 Task: Look for space in Étampes, France from 12th  August, 2023 to 15th August, 2023 for 3 adults in price range Rs.12000 to Rs.16000. Place can be entire place with 2 bedrooms having 3 beds and 1 bathroom. Property type can be house, flat, guest house. Booking option can be shelf check-in. Required host language is English.
Action: Mouse moved to (436, 115)
Screenshot: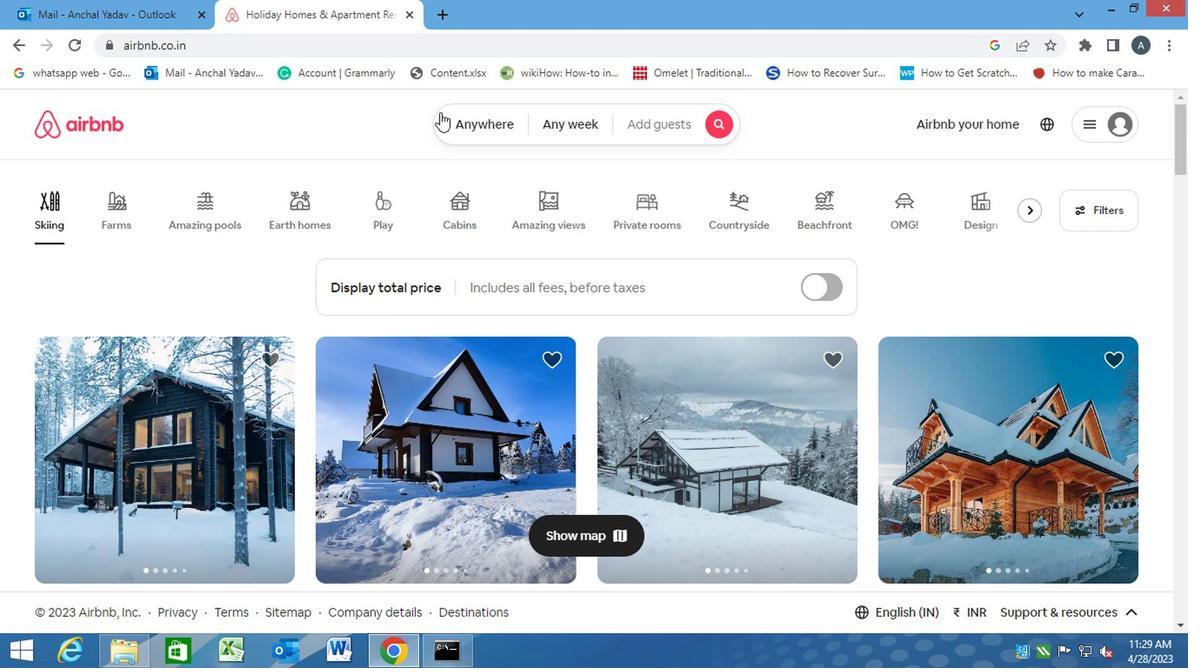 
Action: Mouse pressed left at (436, 115)
Screenshot: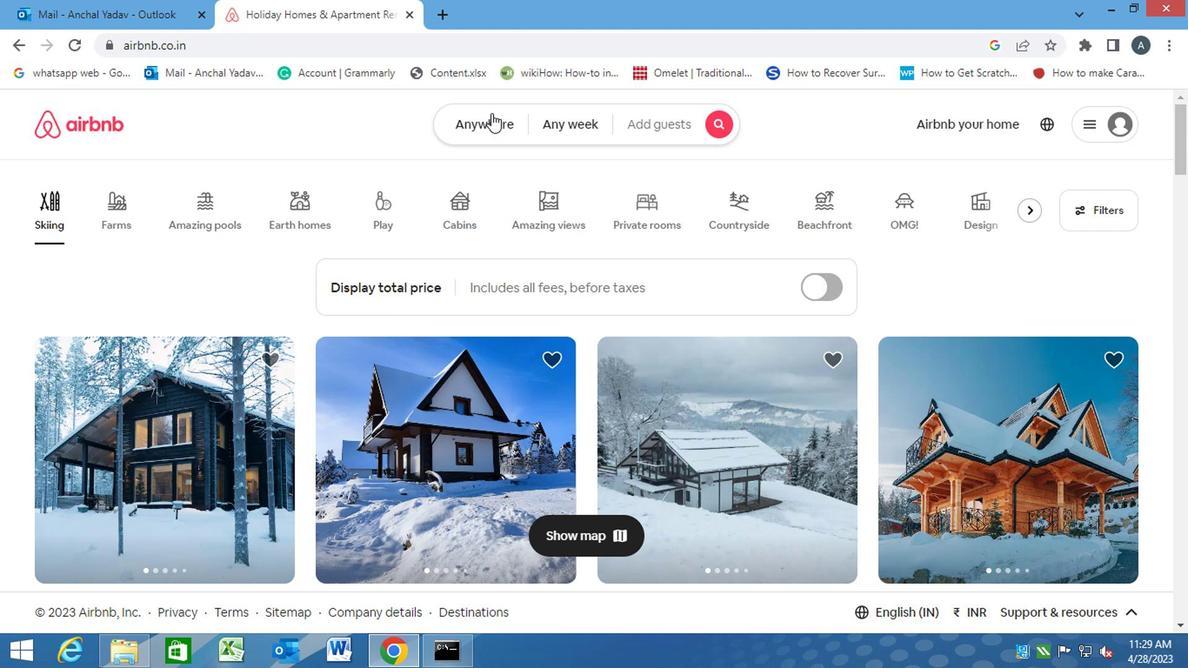 
Action: Mouse moved to (287, 187)
Screenshot: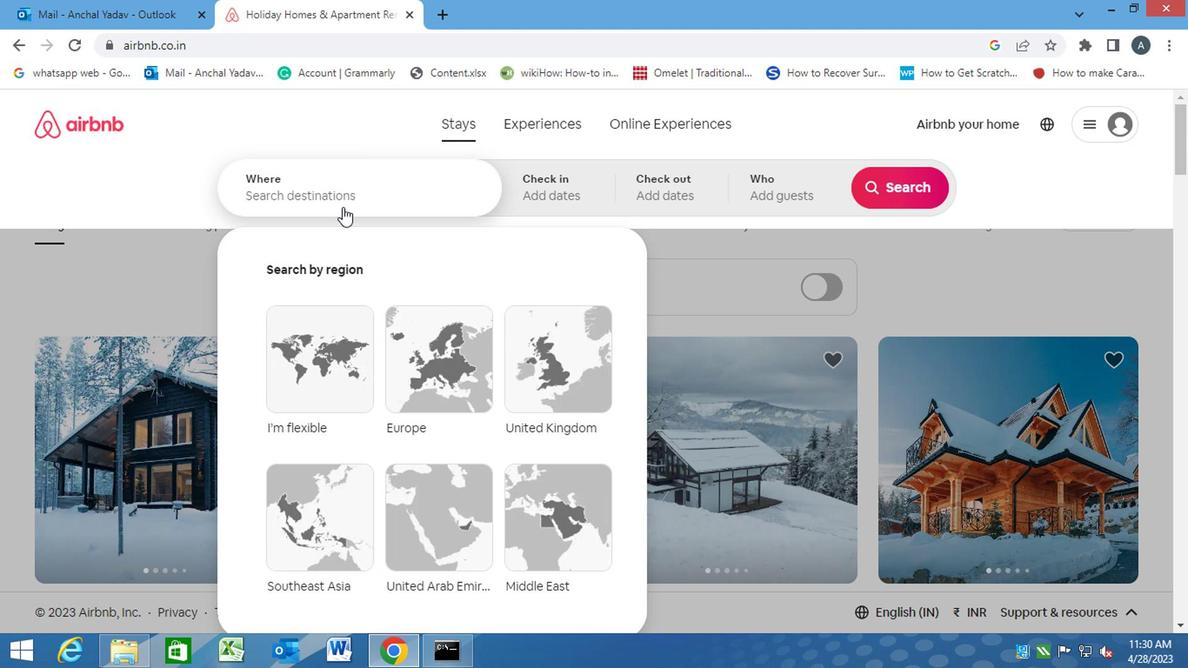
Action: Mouse pressed left at (287, 187)
Screenshot: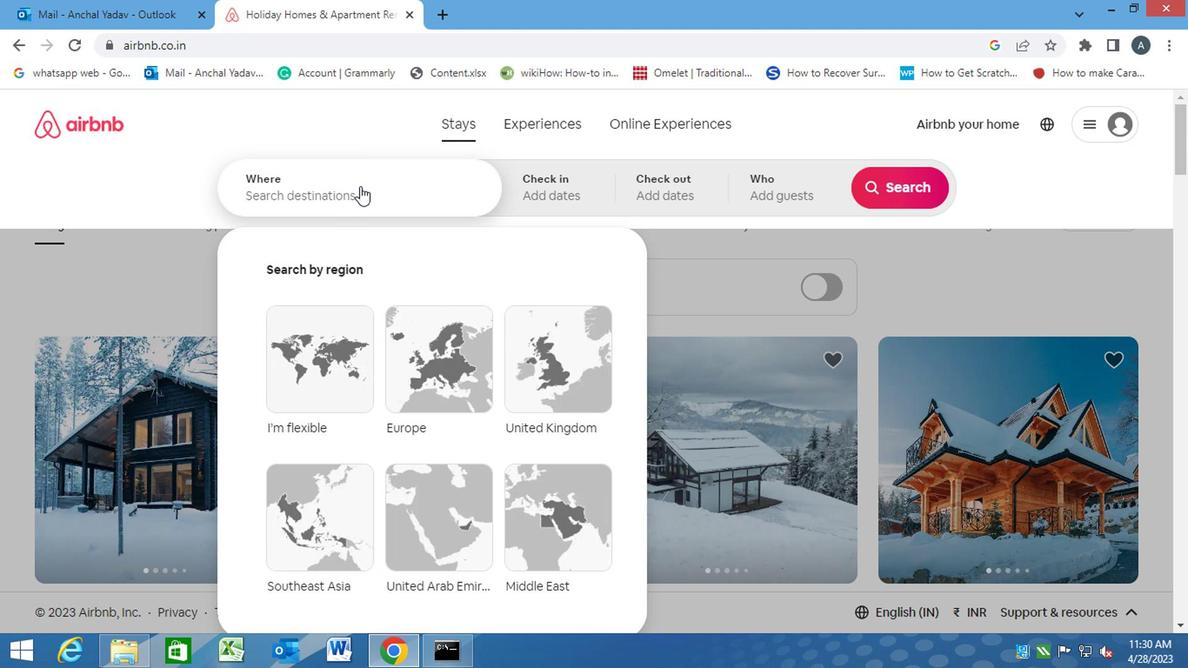 
Action: Key pressed e<Key.caps_lock>tampes,<Key.space><Key.caps_lock>f<Key.caps_lock>rance<Key.enter>
Screenshot: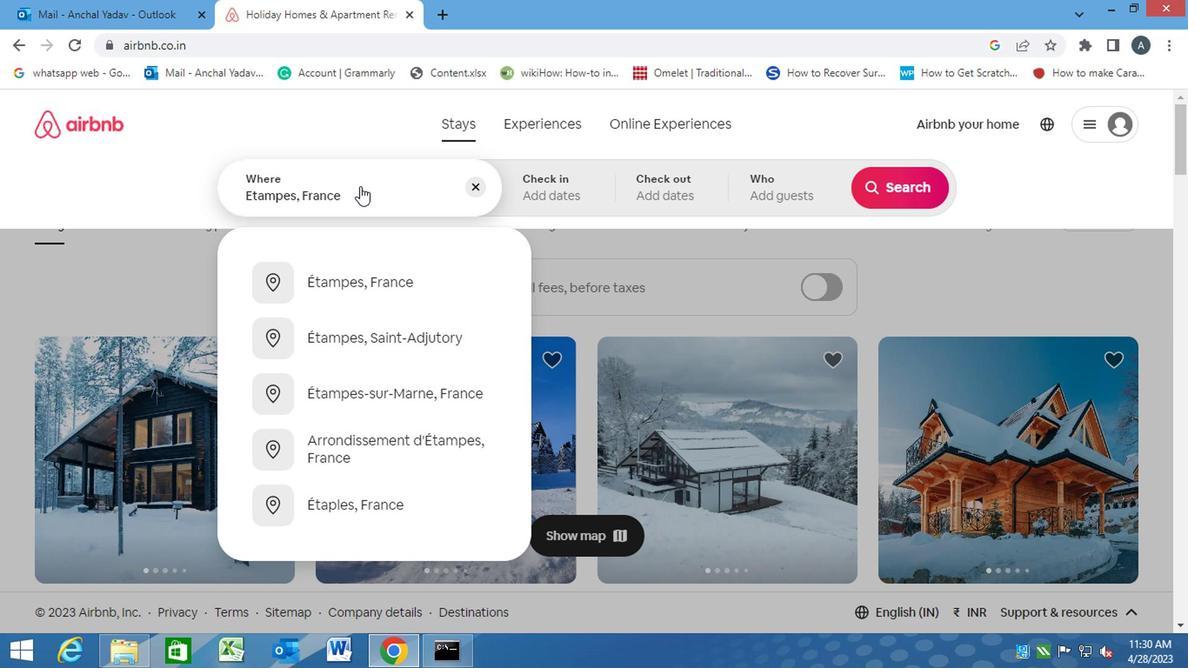 
Action: Mouse moved to (885, 326)
Screenshot: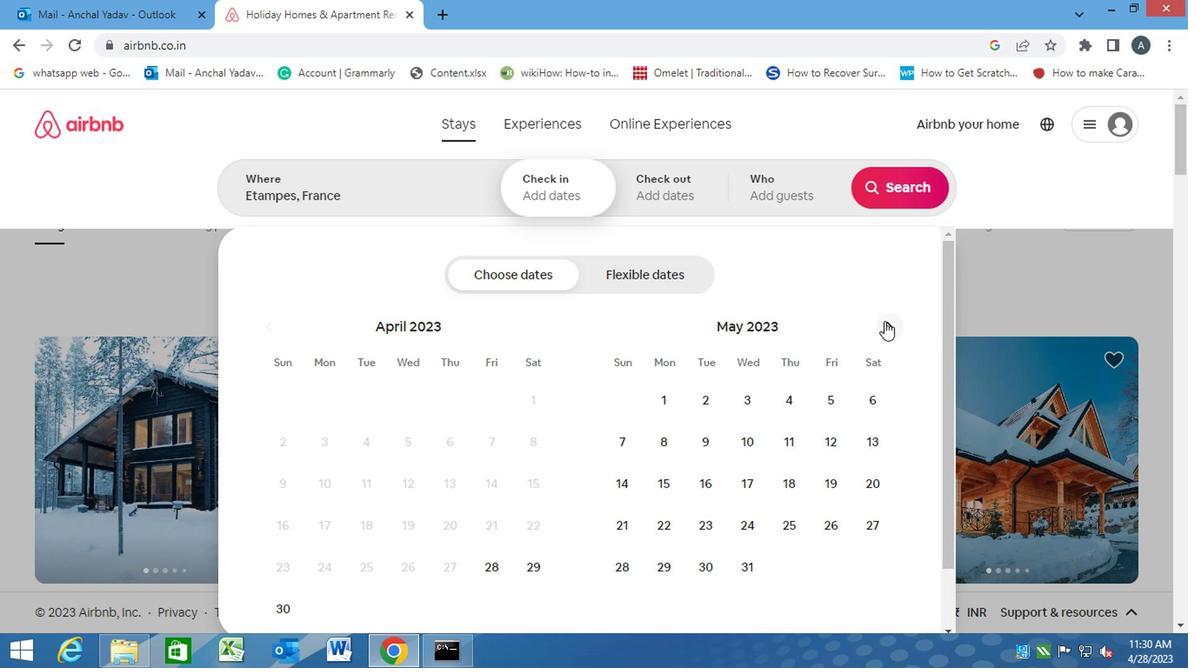 
Action: Mouse pressed left at (885, 326)
Screenshot: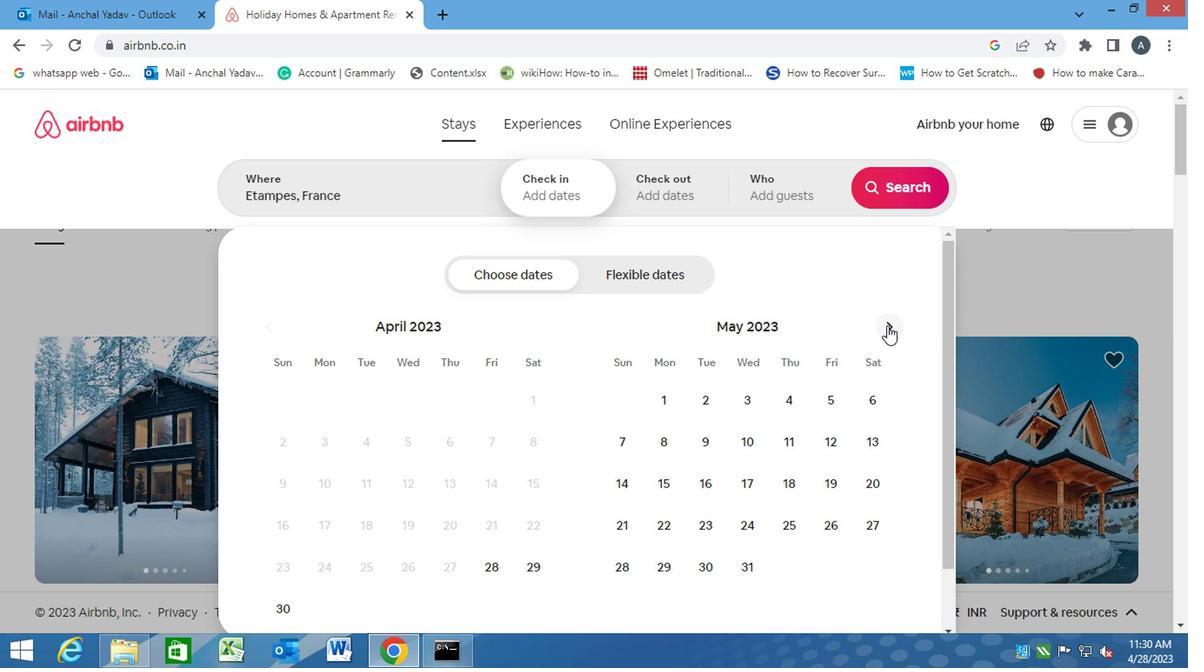 
Action: Mouse moved to (887, 326)
Screenshot: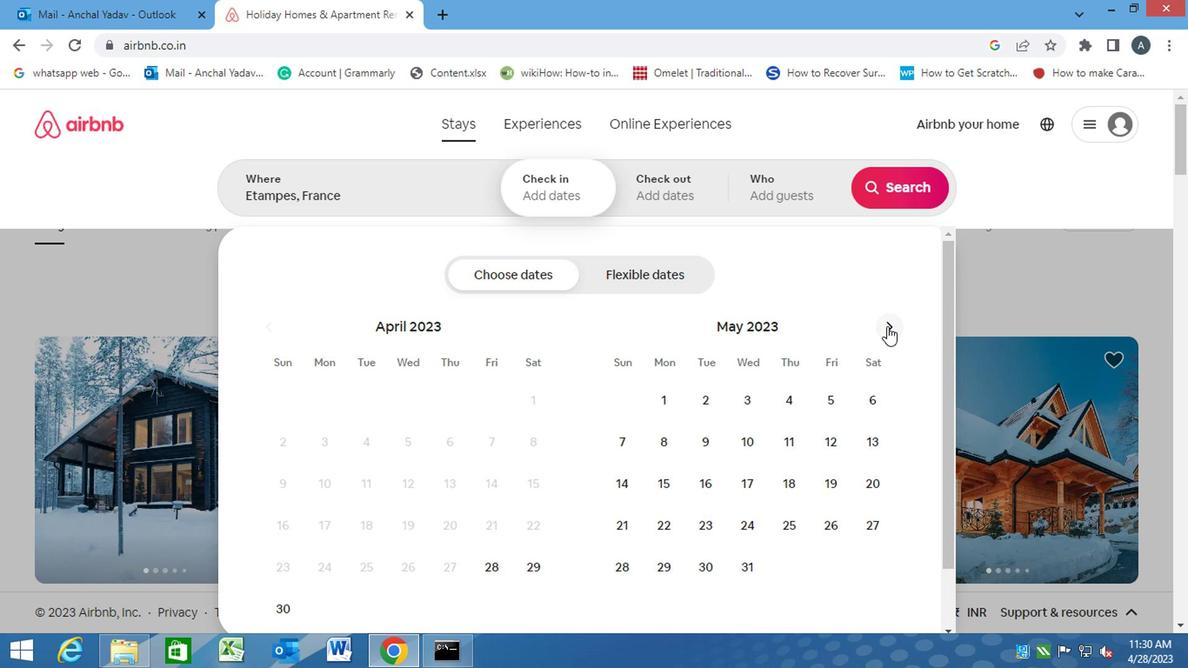 
Action: Mouse pressed left at (887, 326)
Screenshot: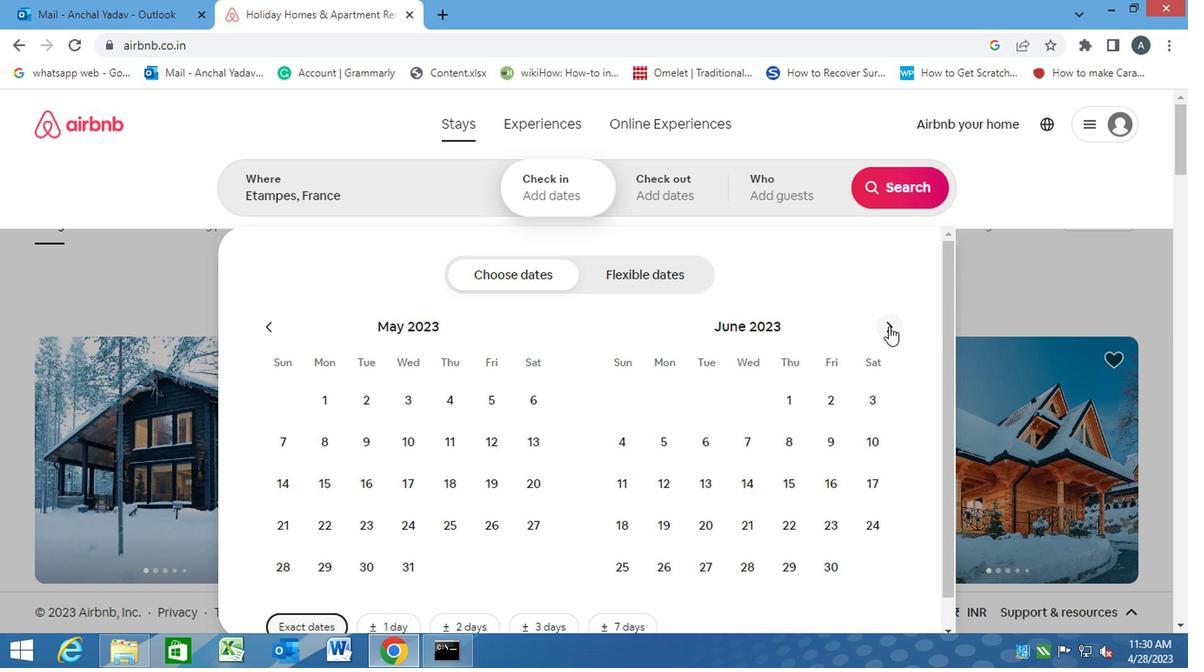 
Action: Mouse pressed left at (887, 326)
Screenshot: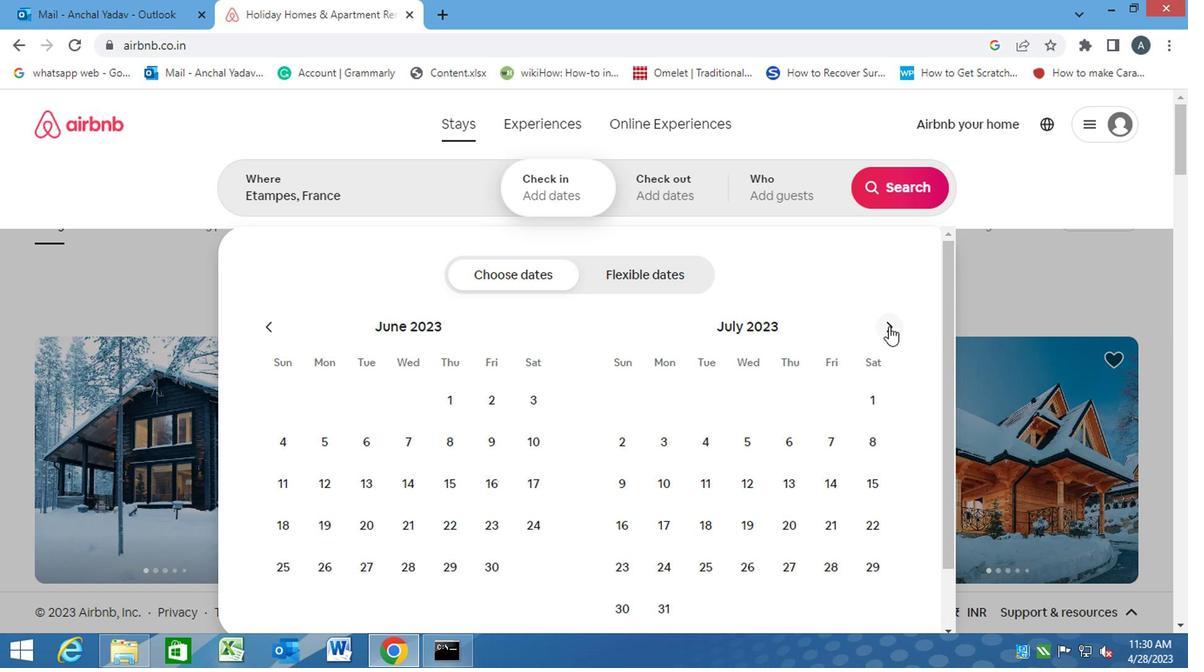 
Action: Mouse moved to (883, 441)
Screenshot: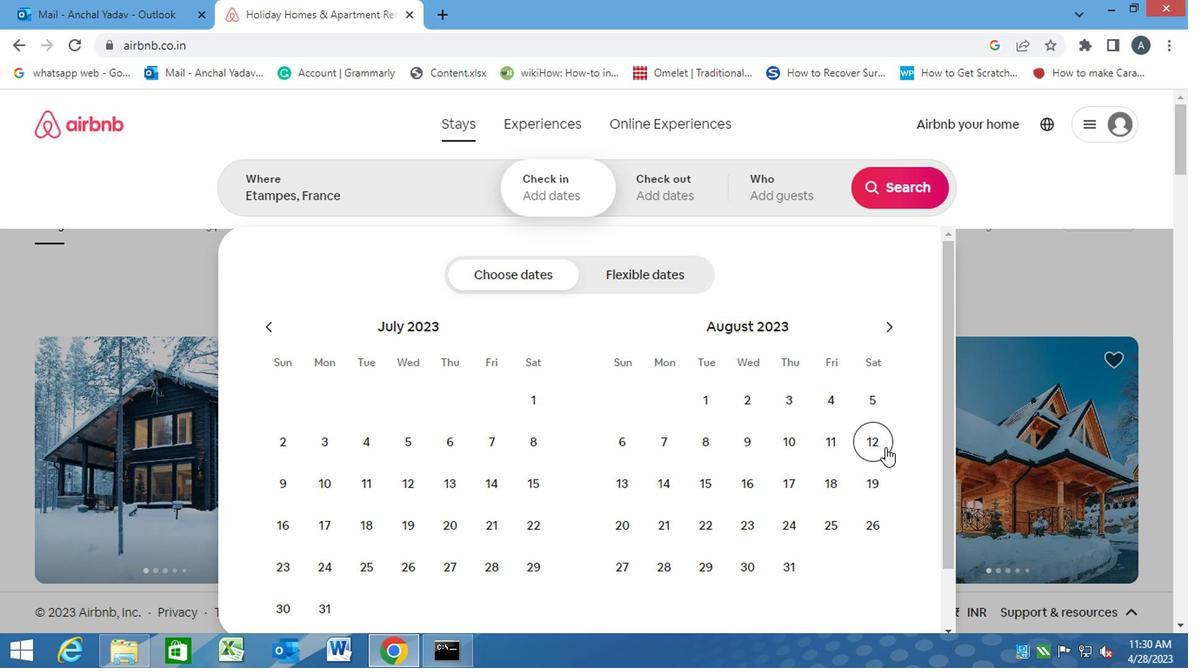 
Action: Mouse pressed left at (883, 441)
Screenshot: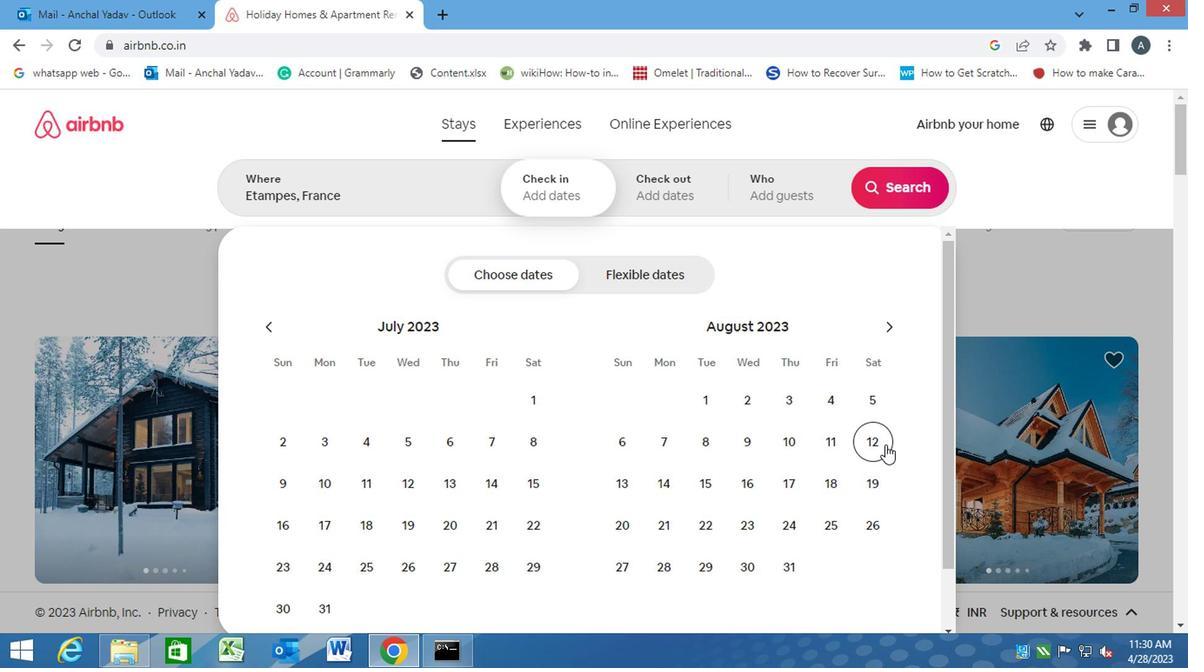 
Action: Mouse moved to (669, 440)
Screenshot: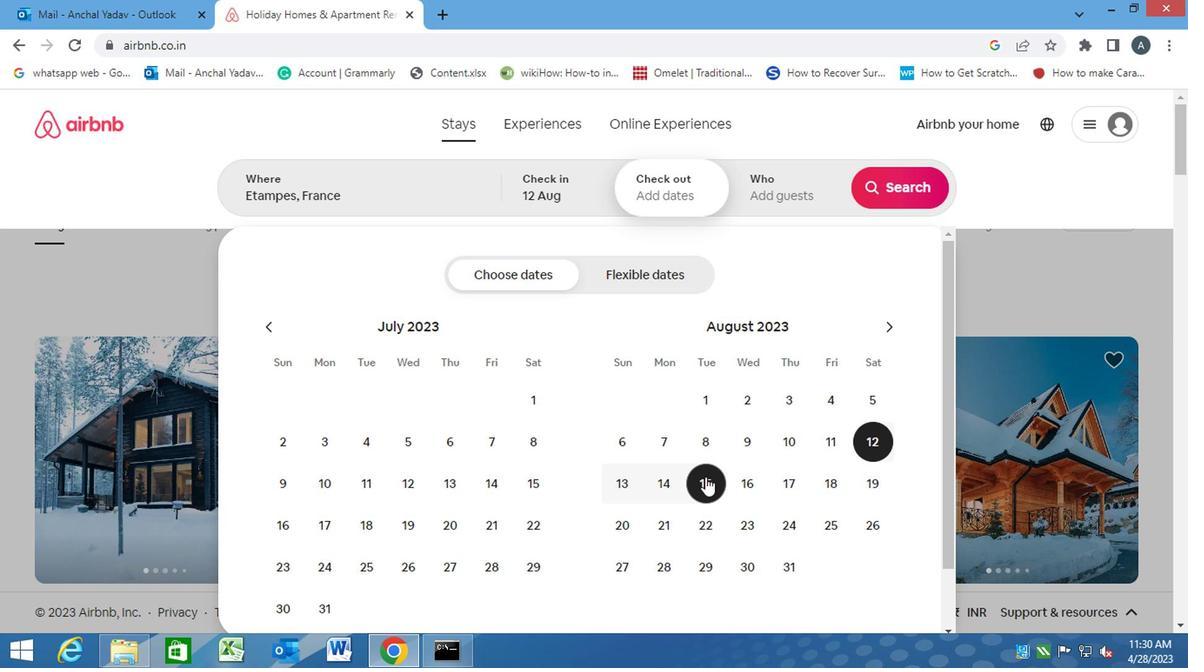 
Action: Mouse pressed left at (675, 476)
Screenshot: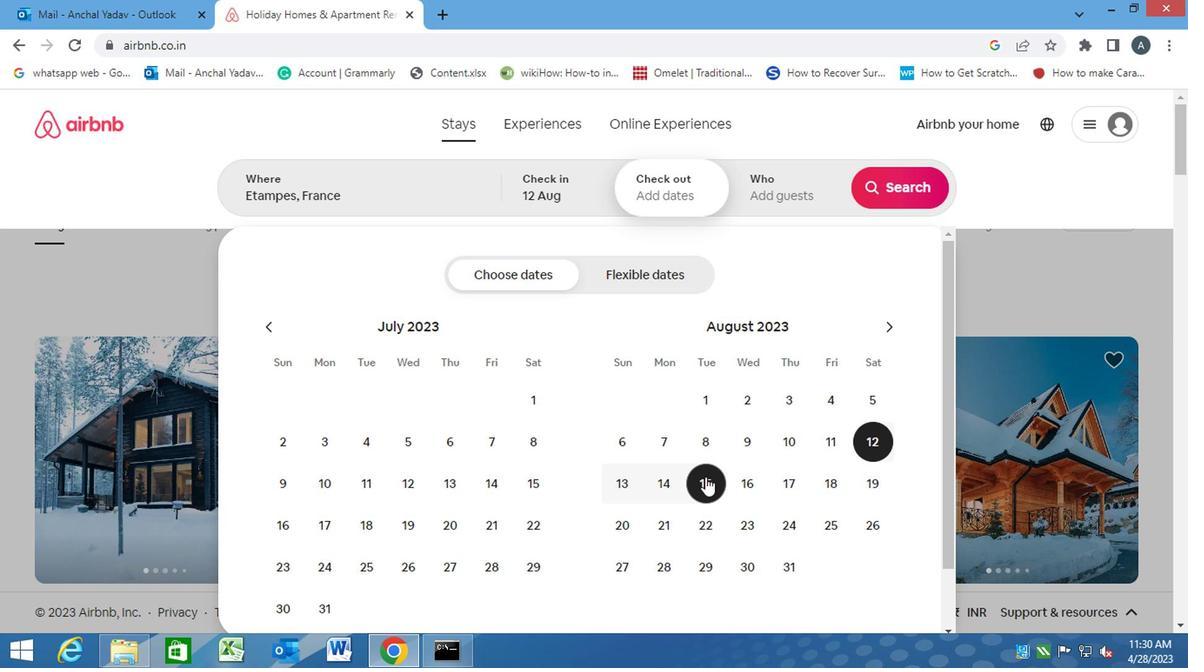 
Action: Mouse moved to (770, 190)
Screenshot: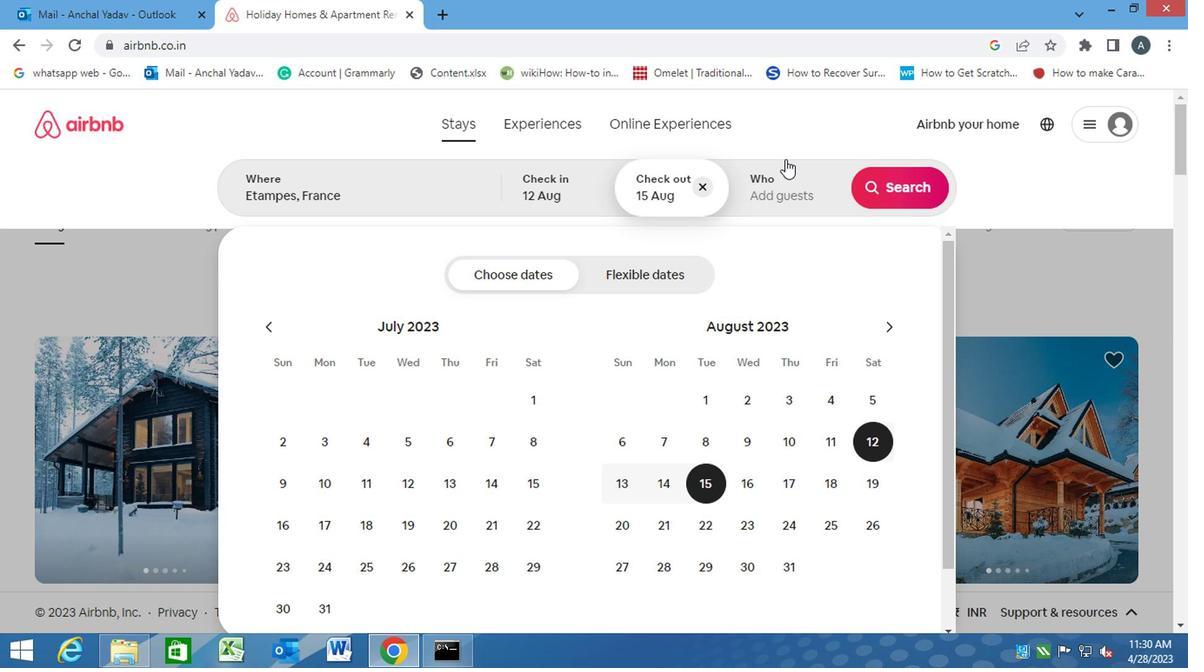 
Action: Mouse pressed left at (770, 190)
Screenshot: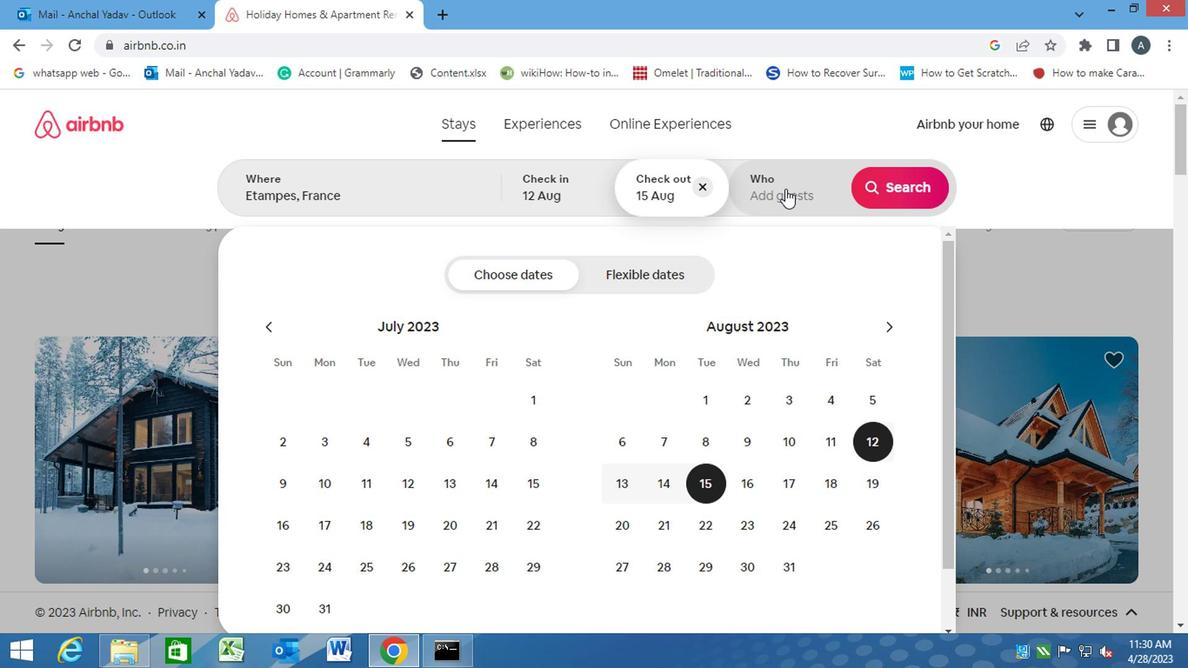 
Action: Mouse moved to (905, 277)
Screenshot: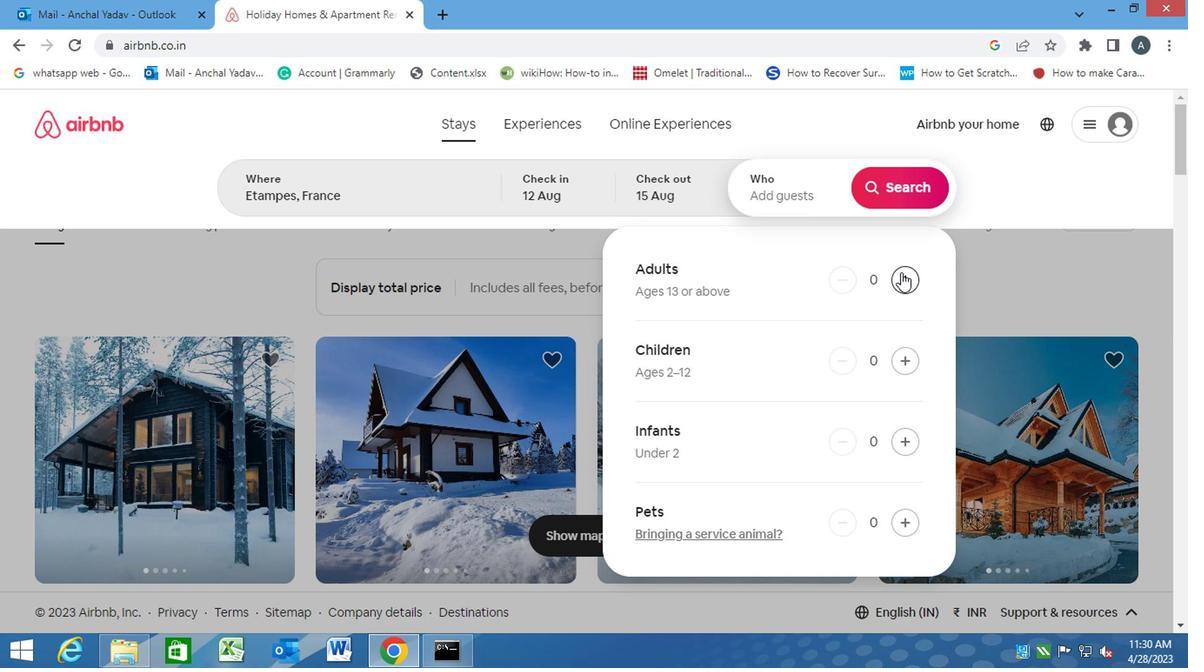 
Action: Mouse pressed left at (905, 277)
Screenshot: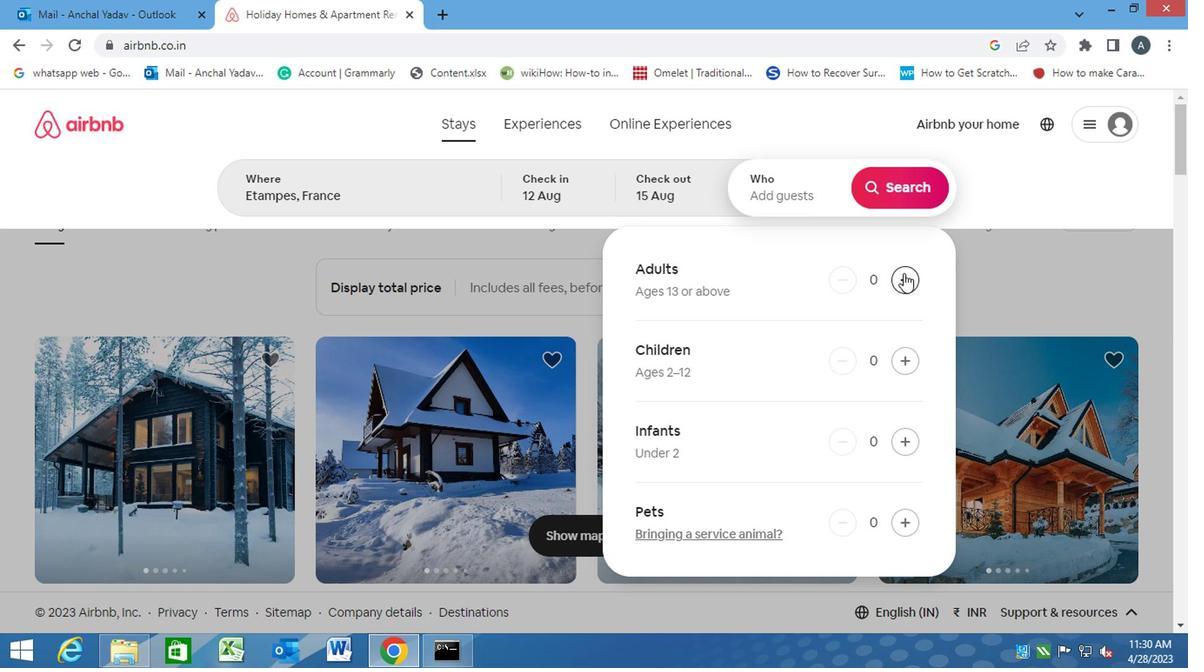 
Action: Mouse pressed left at (905, 277)
Screenshot: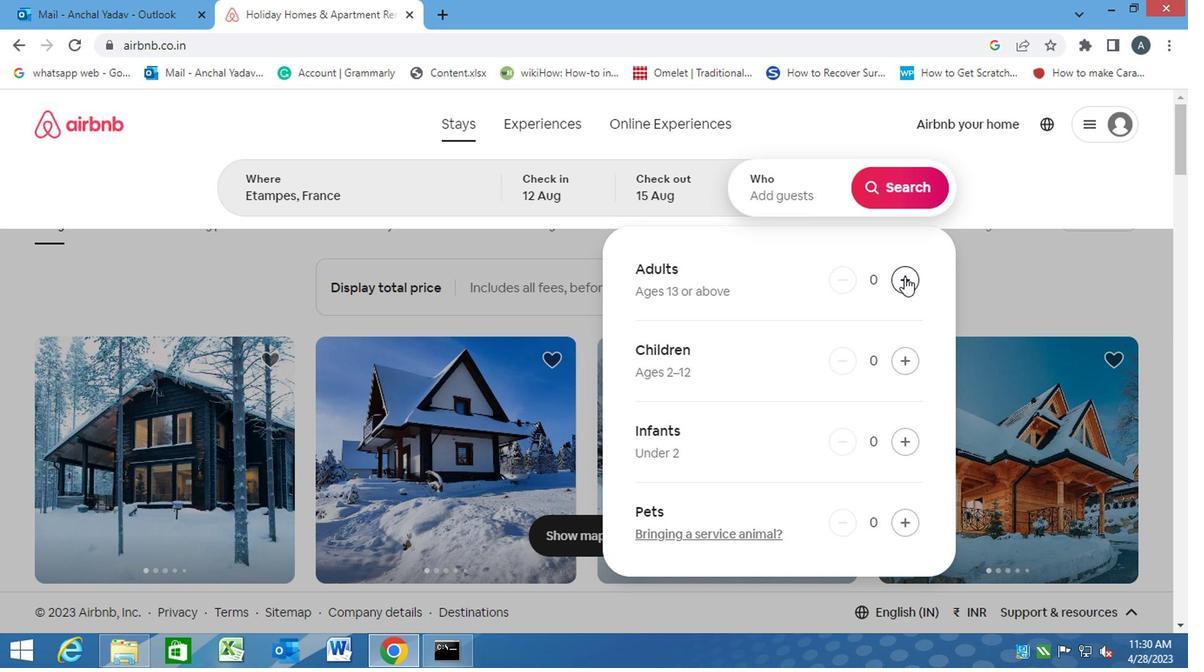 
Action: Mouse pressed left at (905, 277)
Screenshot: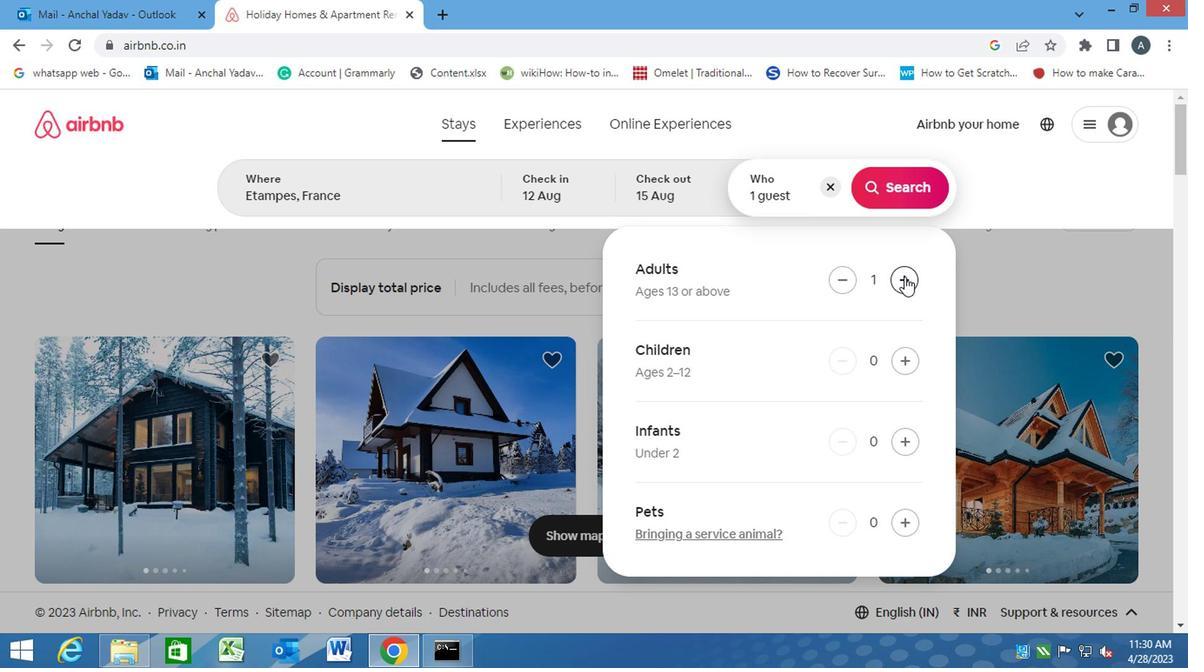 
Action: Mouse moved to (907, 186)
Screenshot: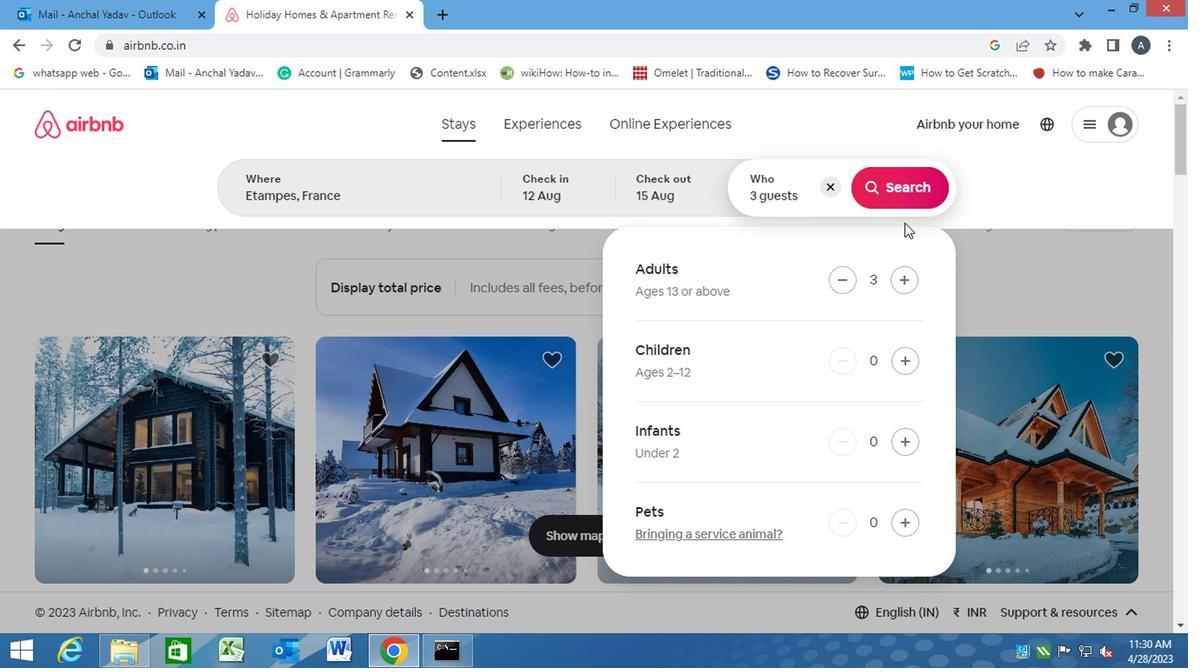
Action: Mouse pressed left at (907, 186)
Screenshot: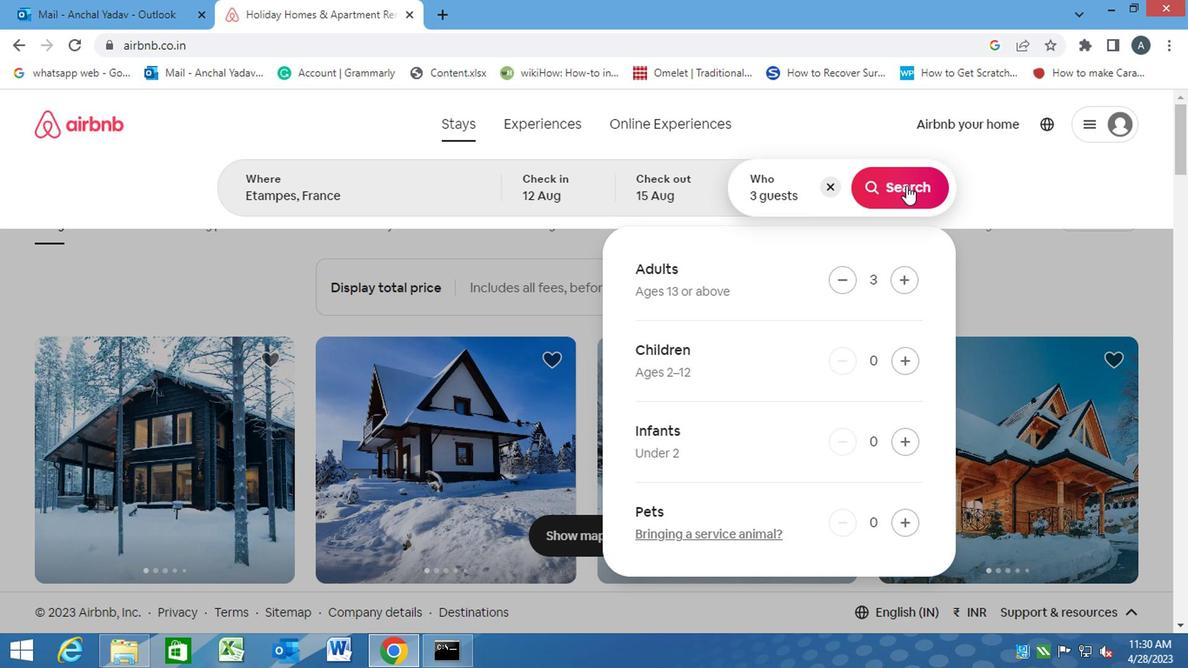 
Action: Mouse moved to (1143, 197)
Screenshot: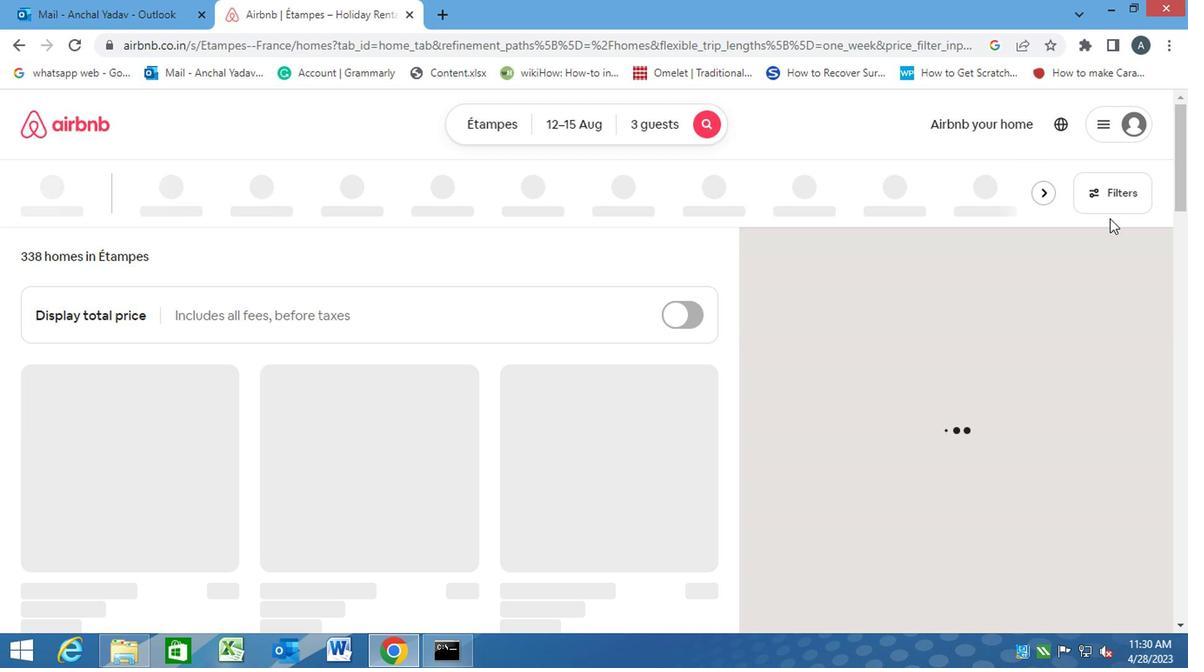 
Action: Mouse pressed left at (1143, 197)
Screenshot: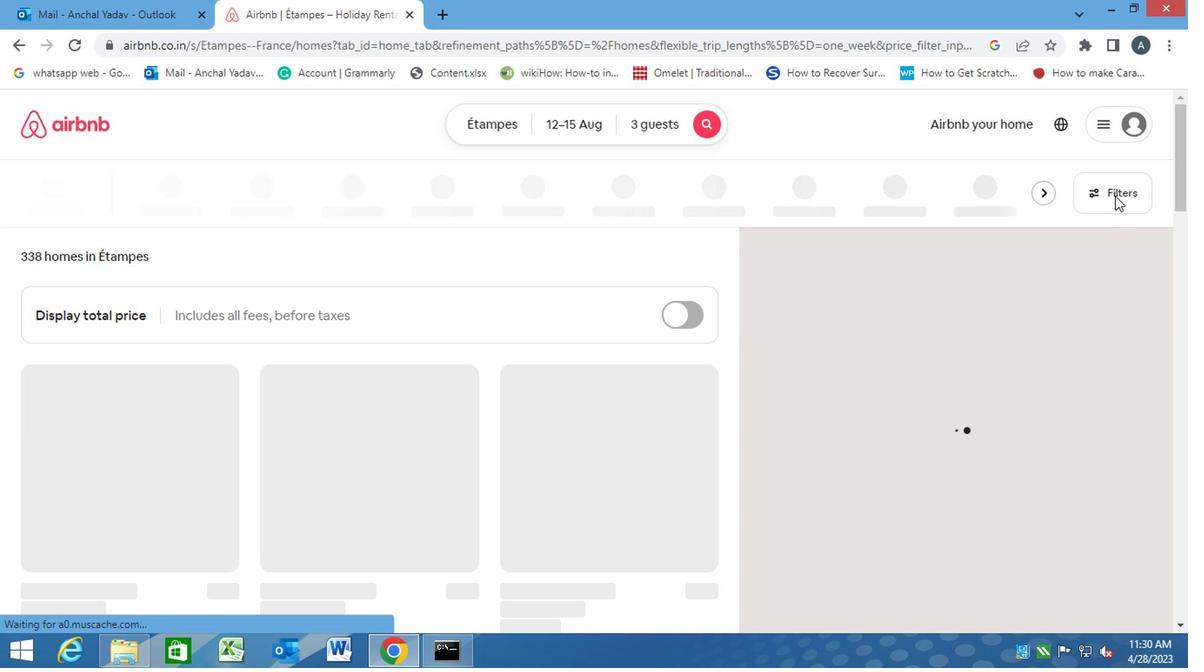 
Action: Mouse moved to (209, 412)
Screenshot: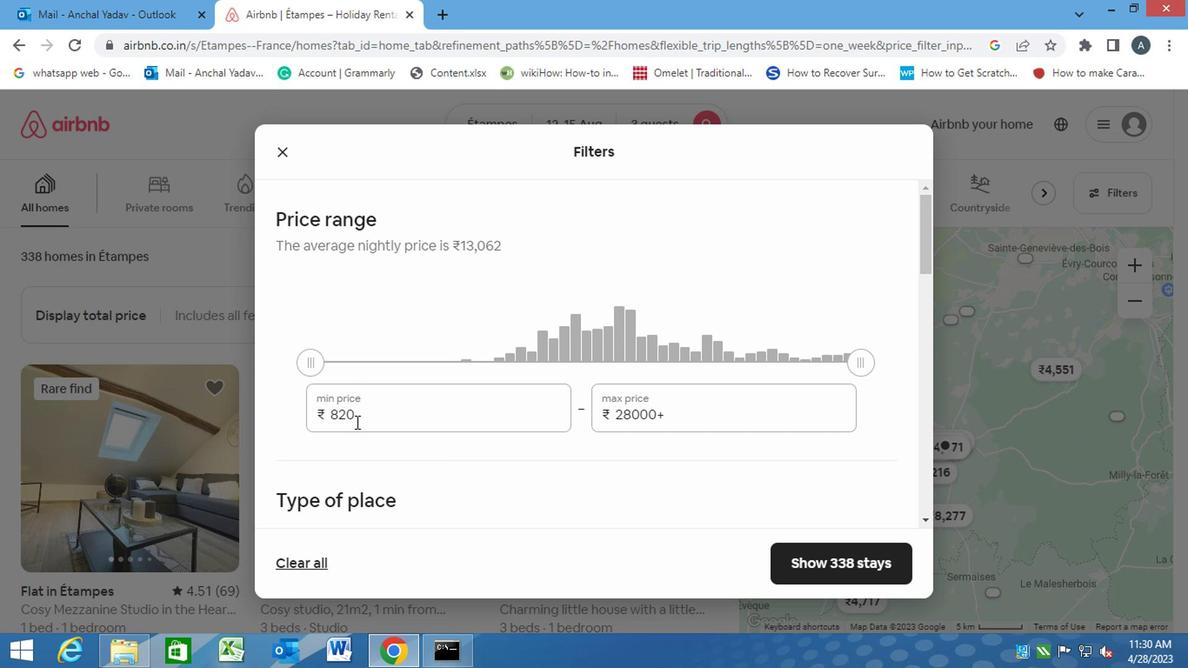 
Action: Mouse pressed left at (282, 414)
Screenshot: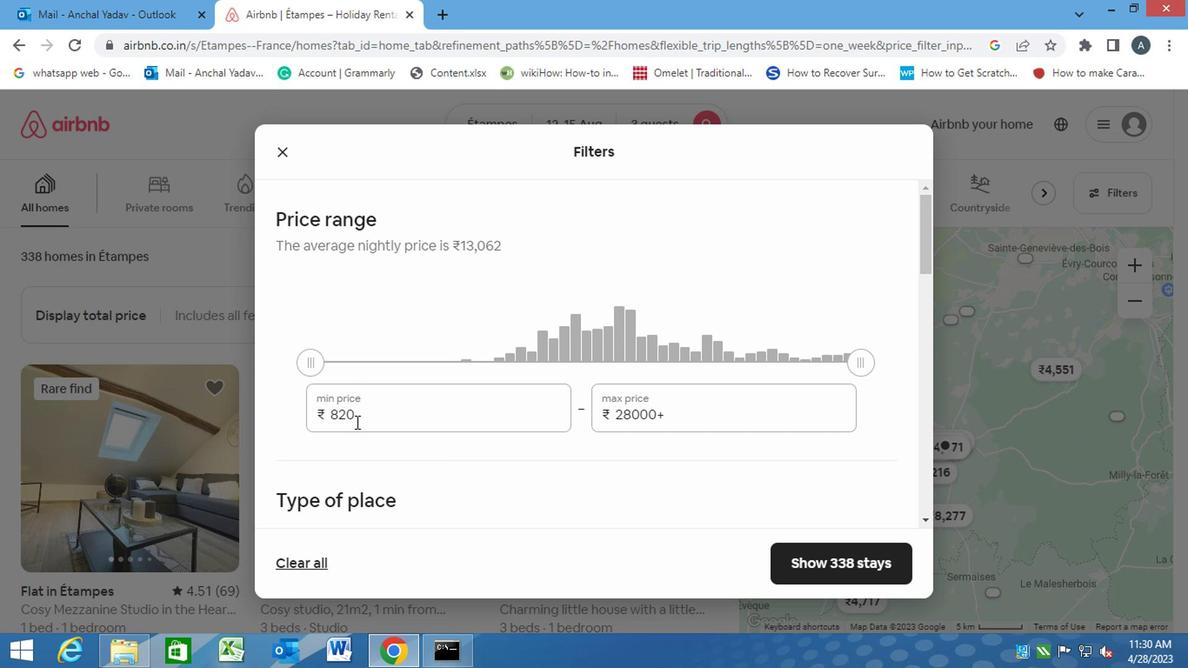 
Action: Mouse moved to (195, 411)
Screenshot: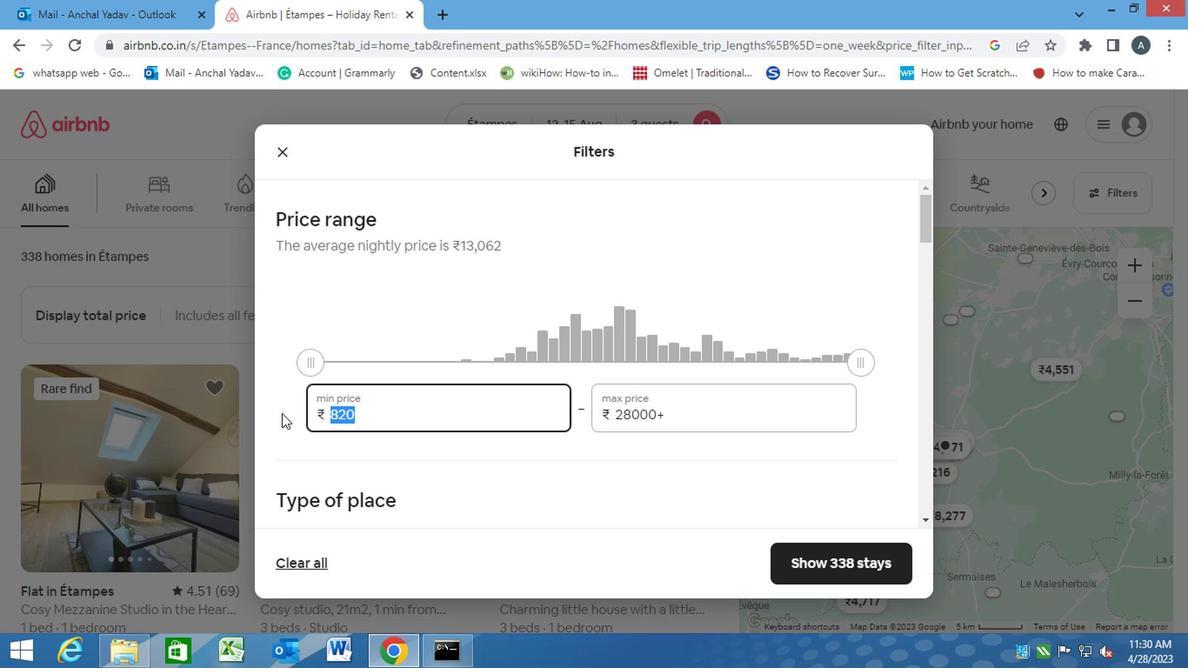 
Action: Key pressed 12000<Key.tab><Key.backspace><Key.backspace><Key.backspace><Key.backspace><Key.backspace><Key.backspace><Key.backspace><Key.backspace><Key.backspace><Key.backspace><Key.backspace><Key.backspace><Key.backspace><Key.backspace><Key.backspace><Key.backspace><Key.backspace><Key.backspace><Key.backspace><Key.backspace><Key.backspace><Key.backspace><Key.backspace><Key.backspace><Key.backspace><Key.backspace><Key.backspace>16000
Screenshot: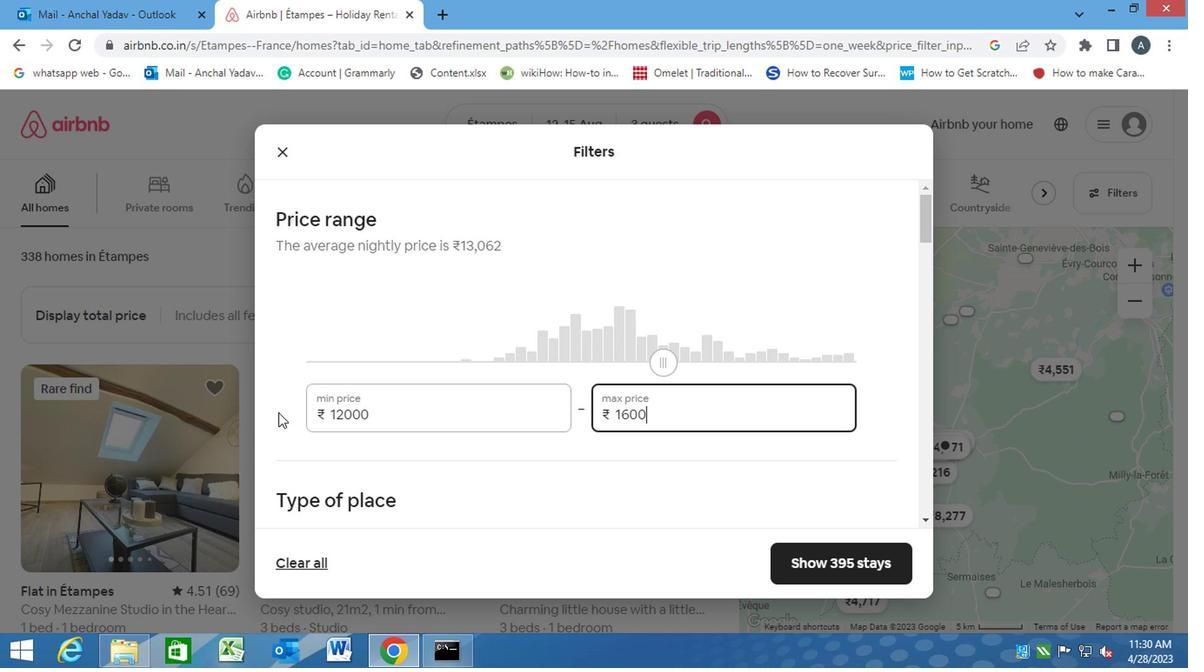 
Action: Mouse moved to (447, 469)
Screenshot: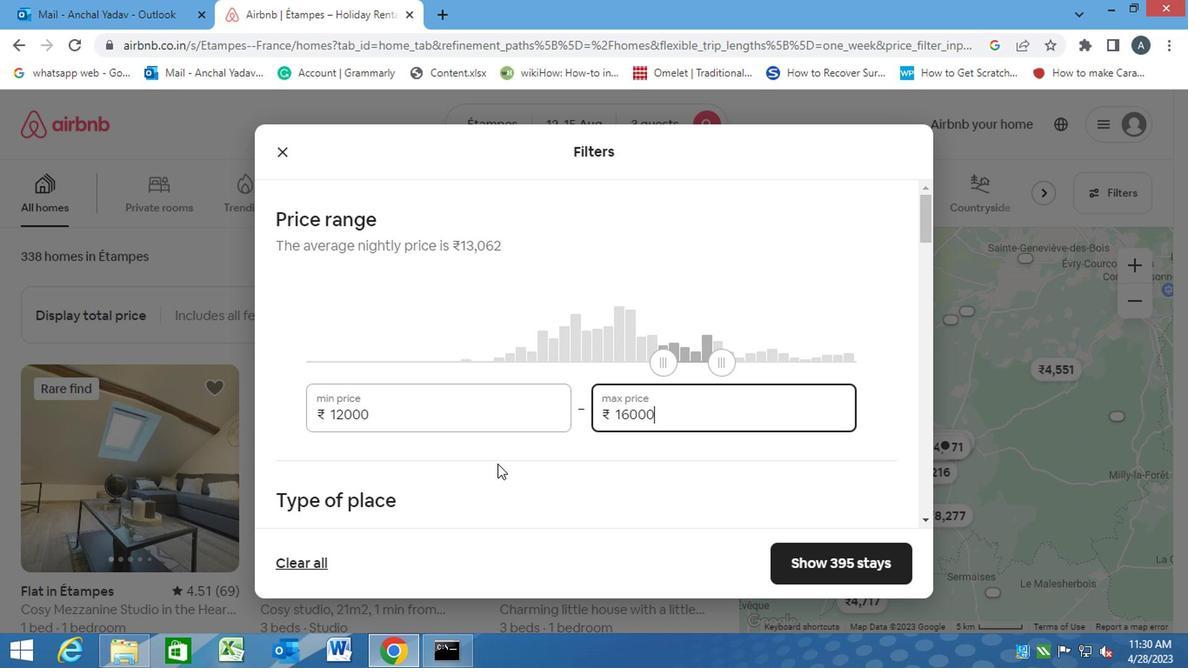 
Action: Mouse pressed left at (447, 469)
Screenshot: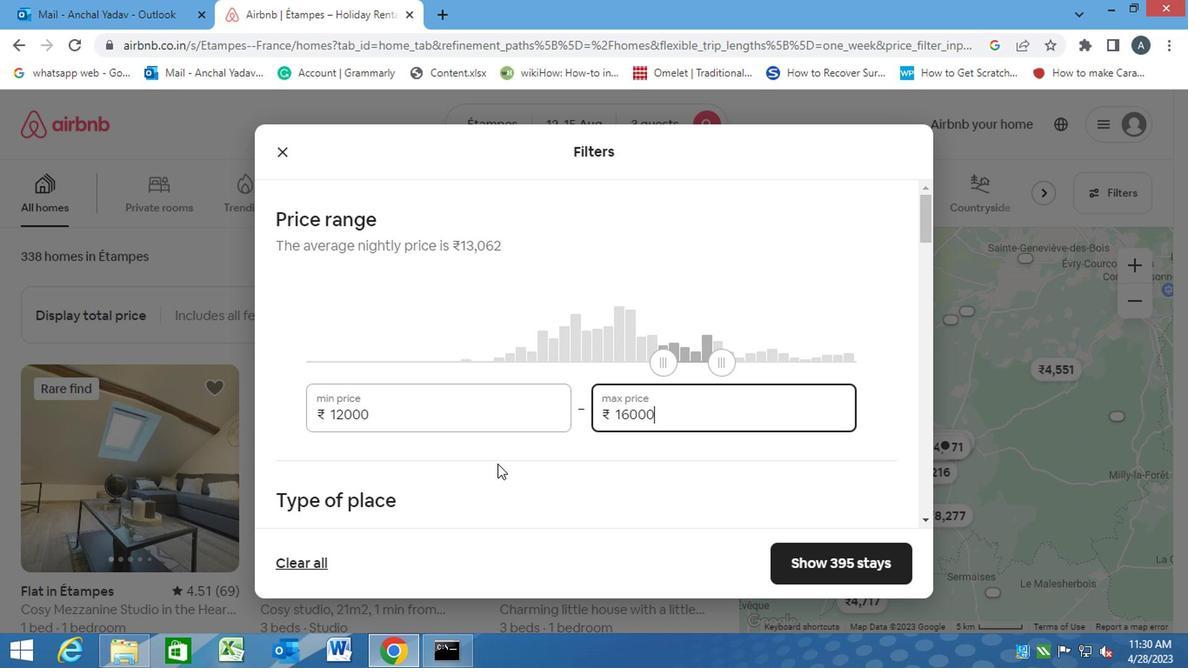 
Action: Mouse moved to (447, 470)
Screenshot: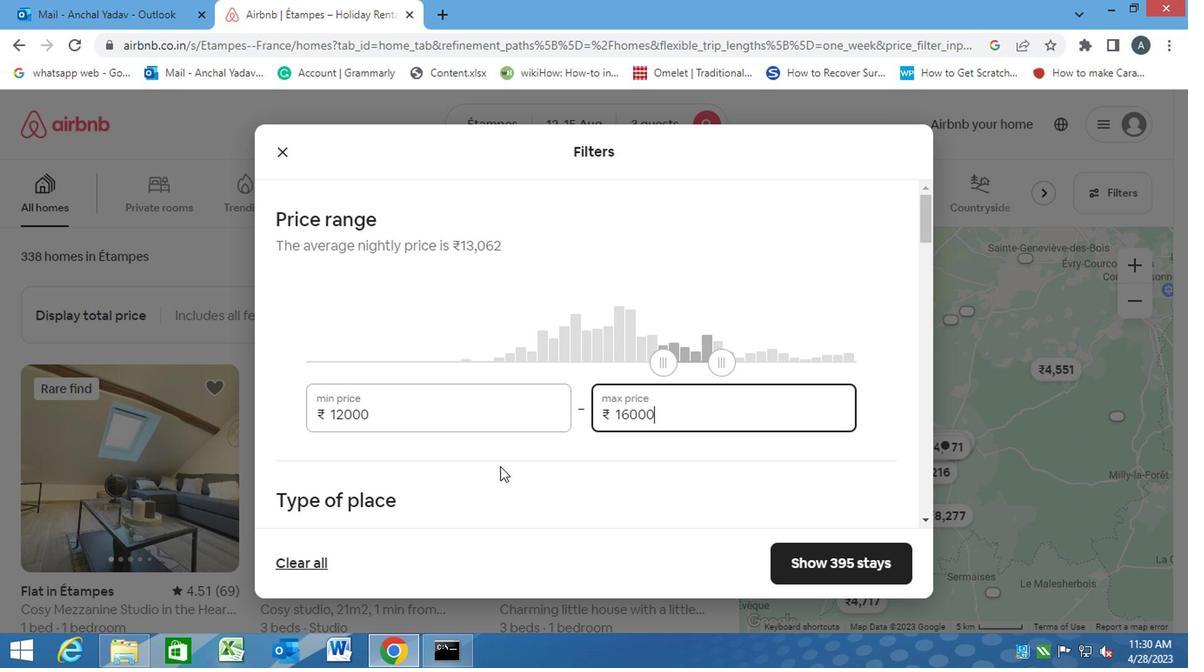 
Action: Mouse scrolled (447, 469) with delta (0, 0)
Screenshot: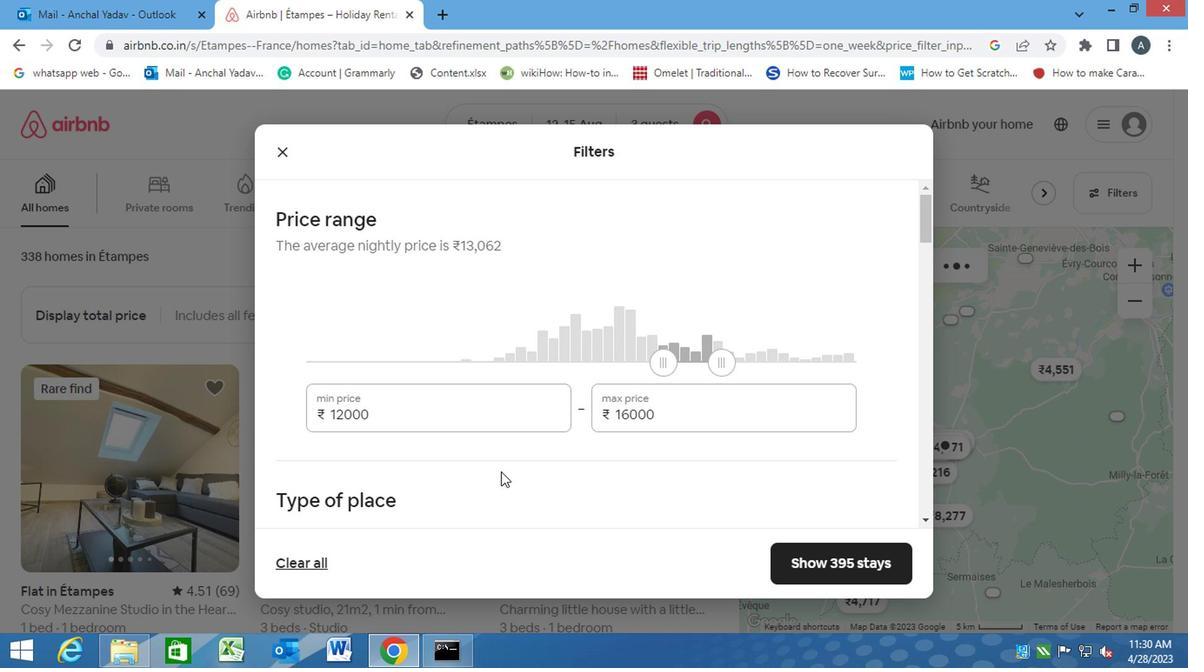 
Action: Mouse scrolled (447, 469) with delta (0, 0)
Screenshot: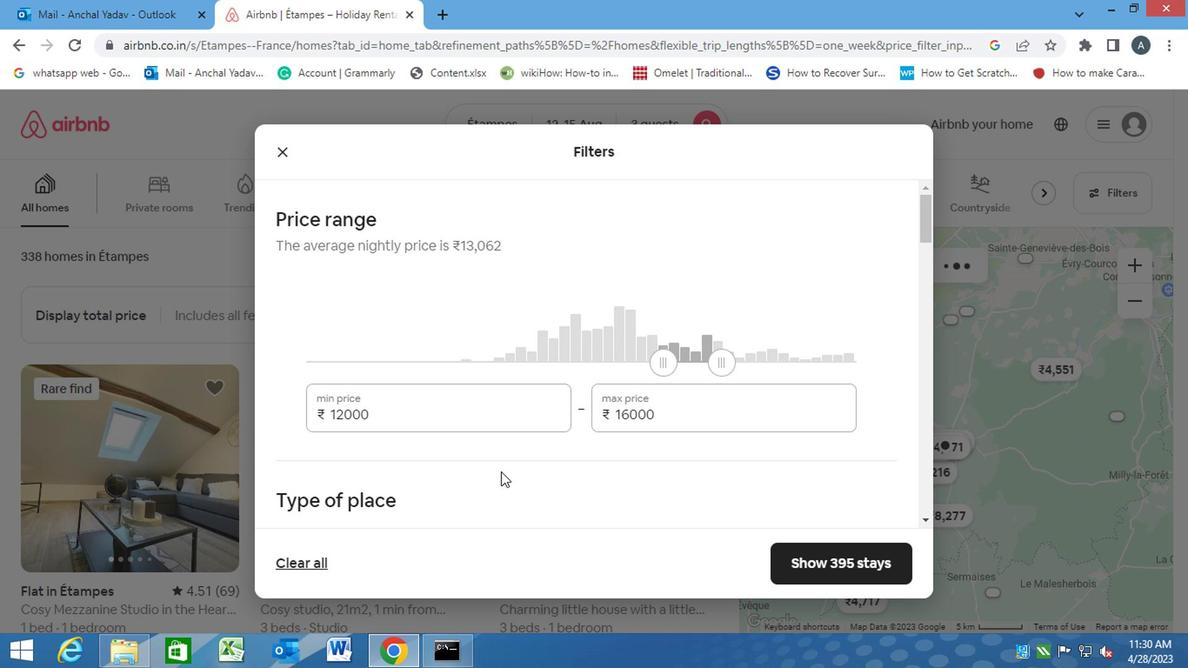 
Action: Mouse moved to (203, 378)
Screenshot: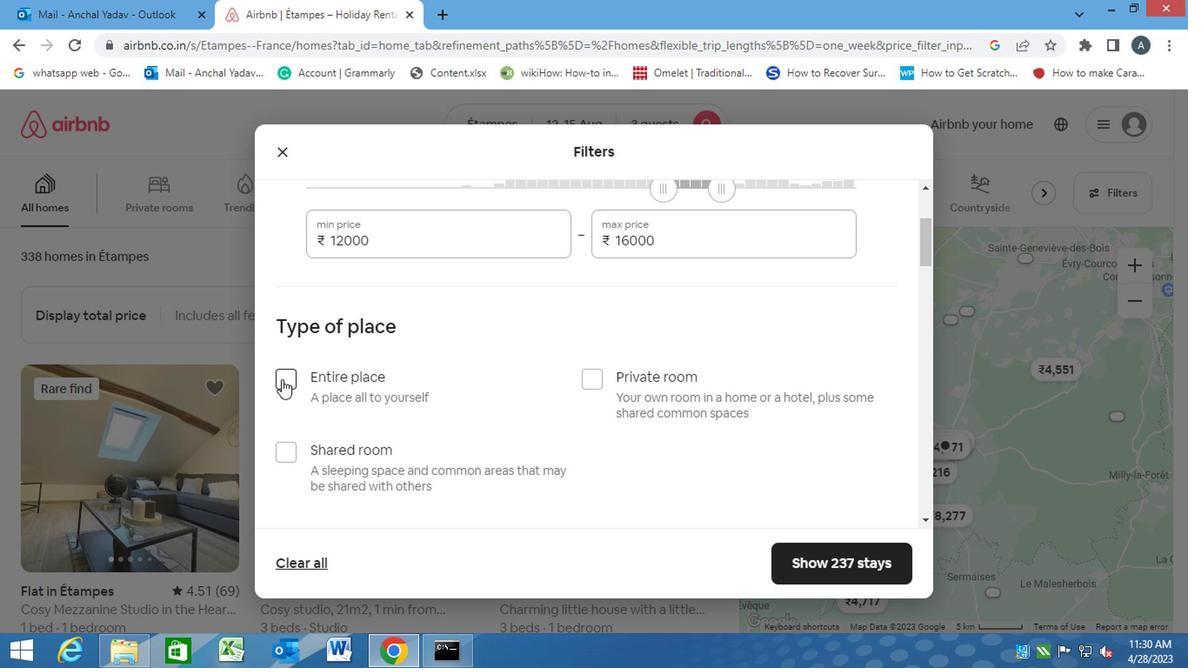 
Action: Mouse pressed left at (203, 378)
Screenshot: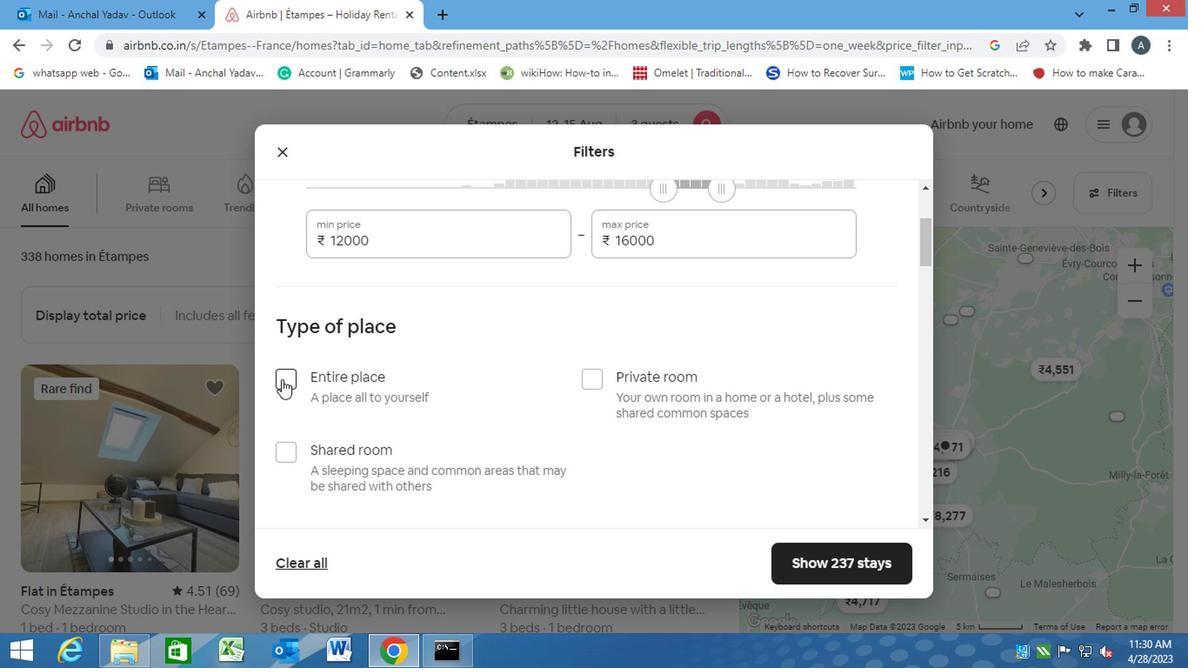 
Action: Mouse moved to (372, 487)
Screenshot: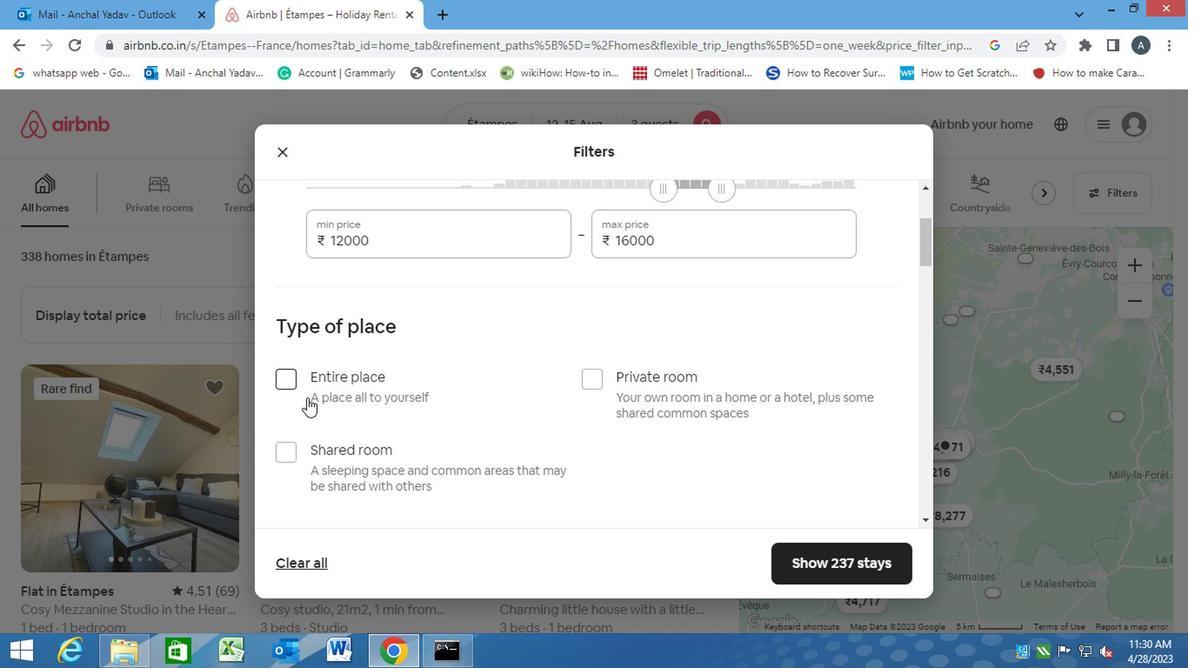 
Action: Mouse scrolled (372, 485) with delta (0, -1)
Screenshot: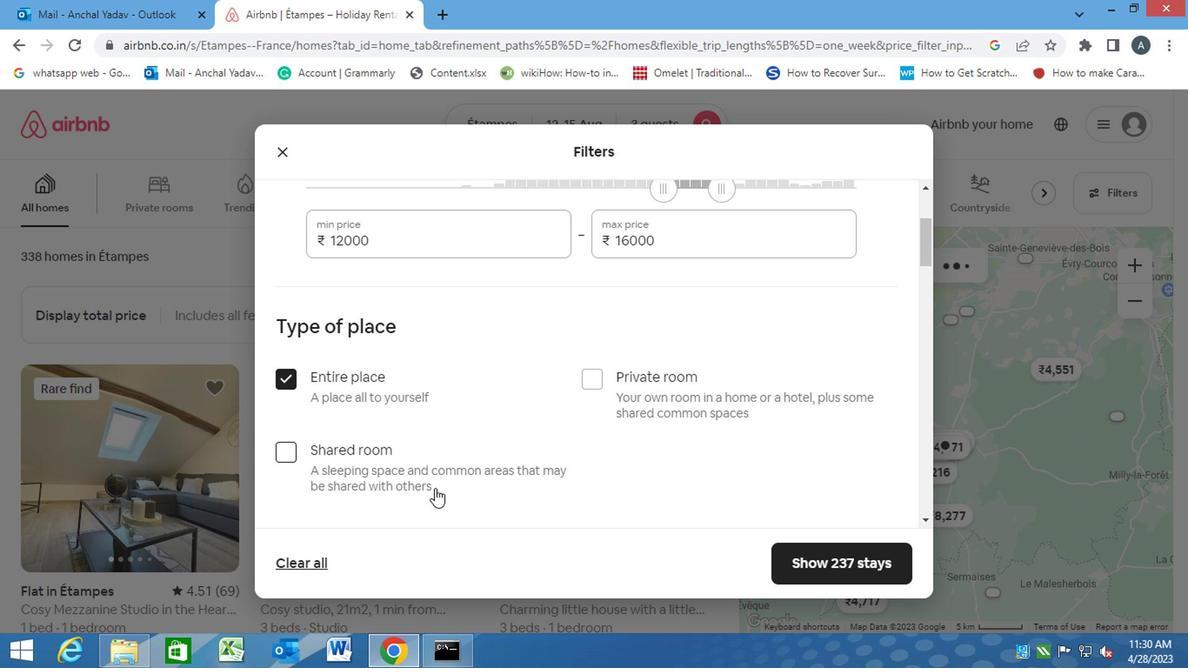 
Action: Mouse scrolled (372, 485) with delta (0, -1)
Screenshot: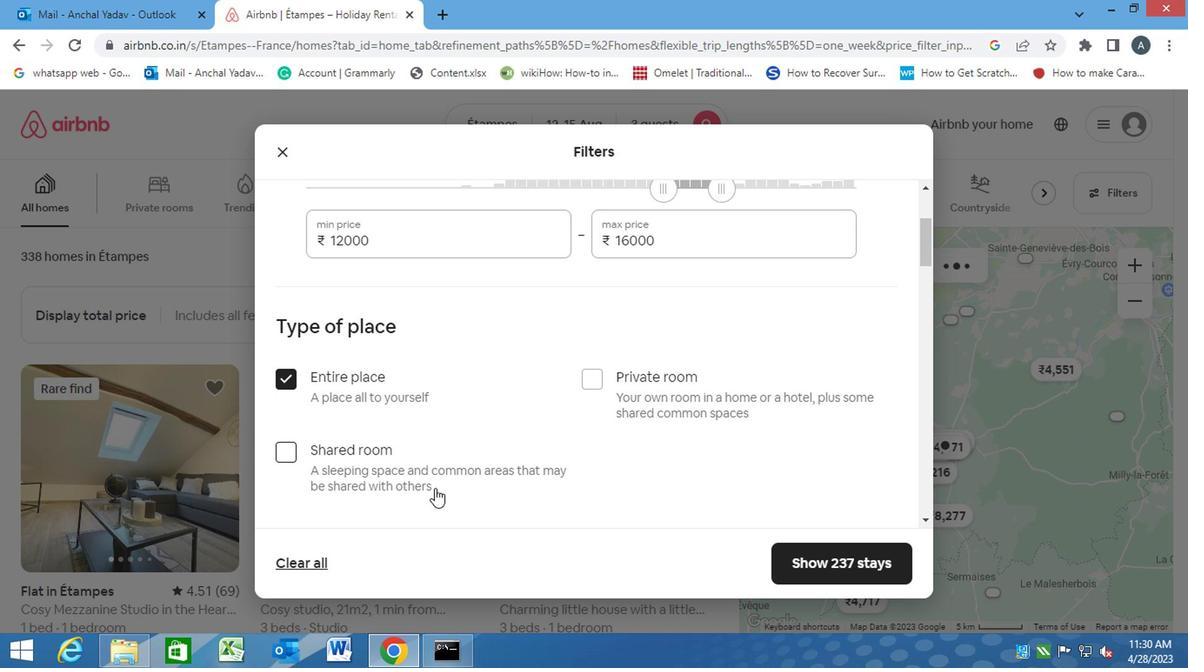 
Action: Mouse scrolled (372, 485) with delta (0, -1)
Screenshot: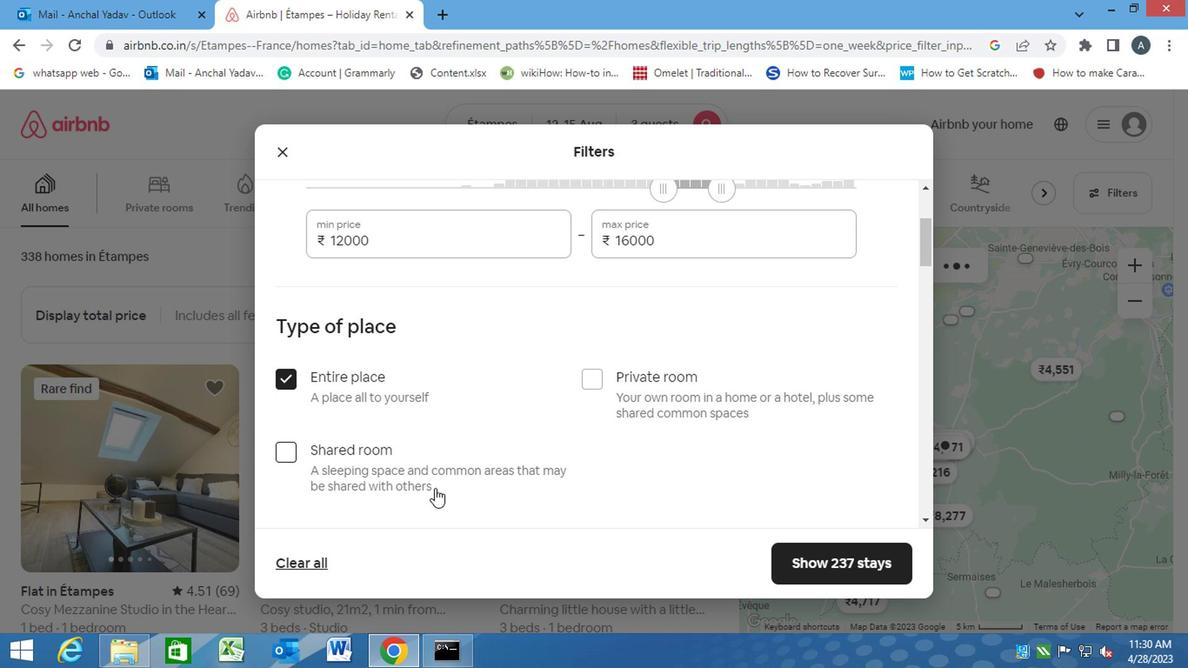 
Action: Mouse scrolled (372, 485) with delta (0, -1)
Screenshot: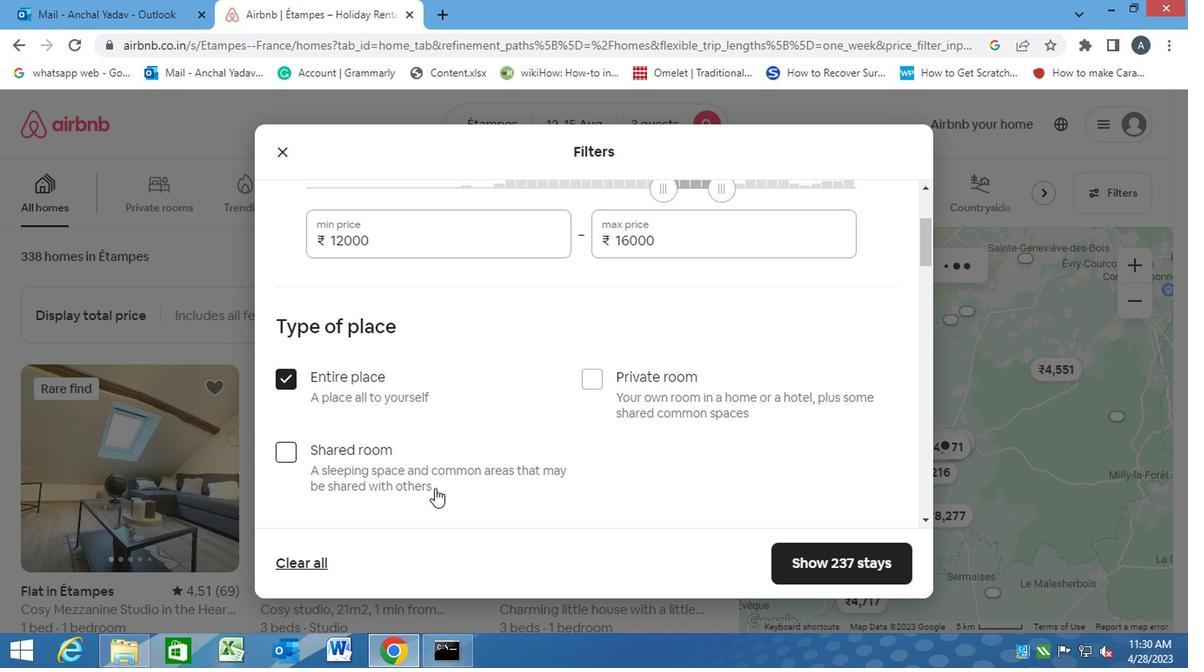 
Action: Mouse moved to (383, 320)
Screenshot: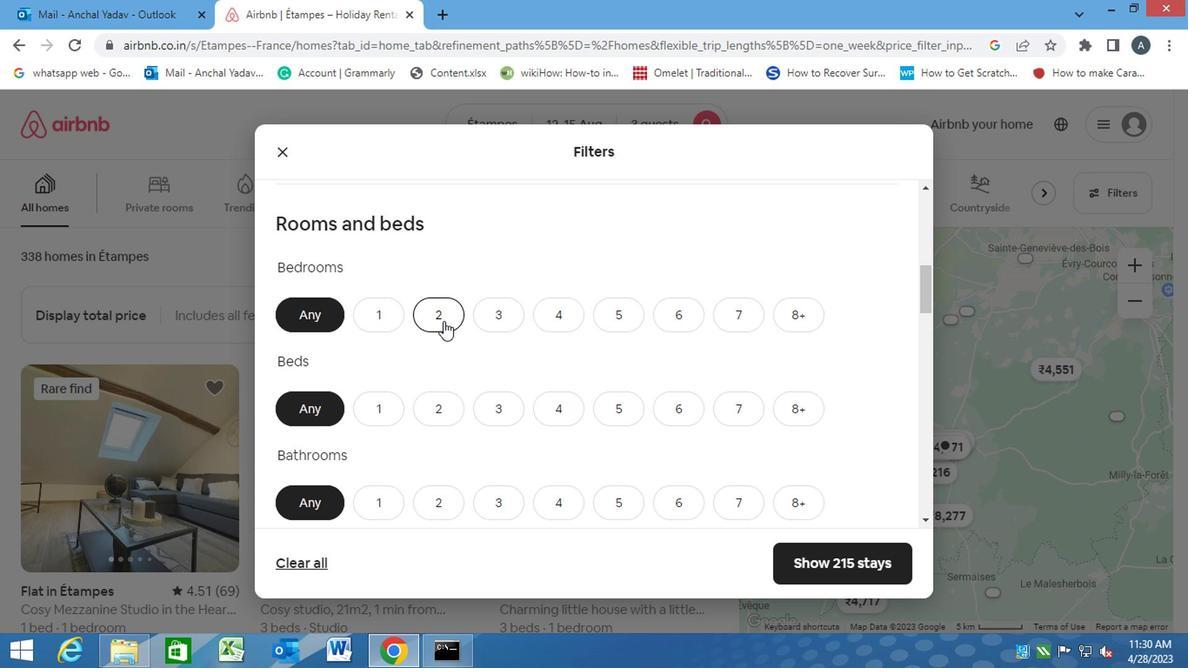
Action: Mouse pressed left at (383, 320)
Screenshot: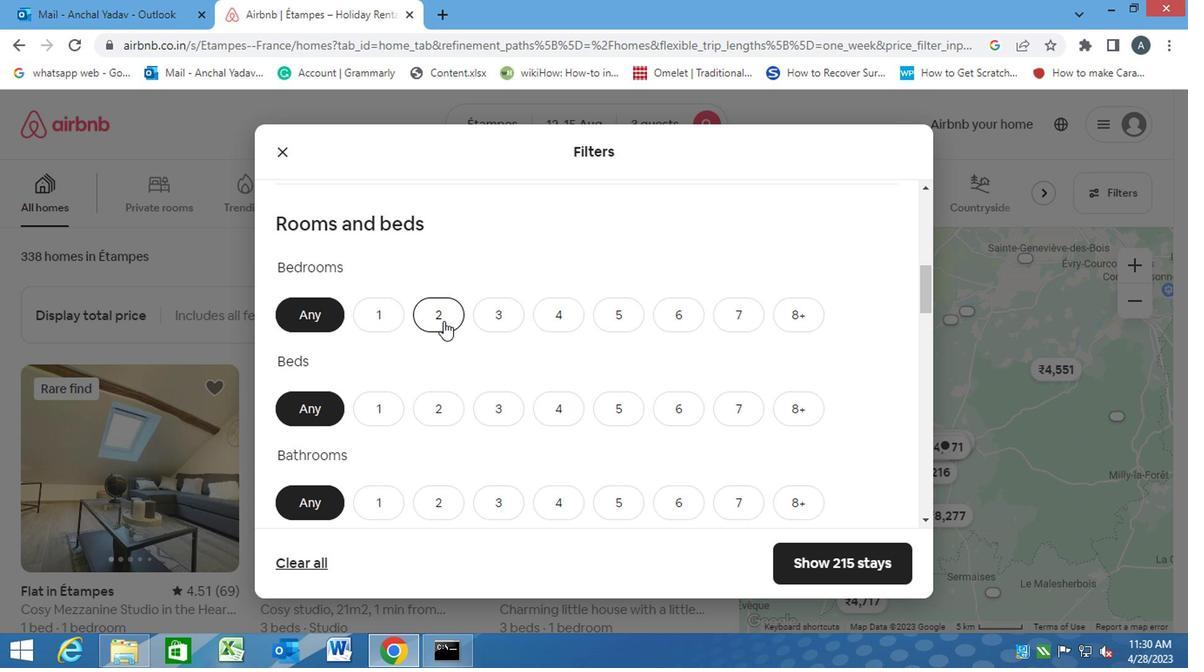 
Action: Mouse moved to (443, 406)
Screenshot: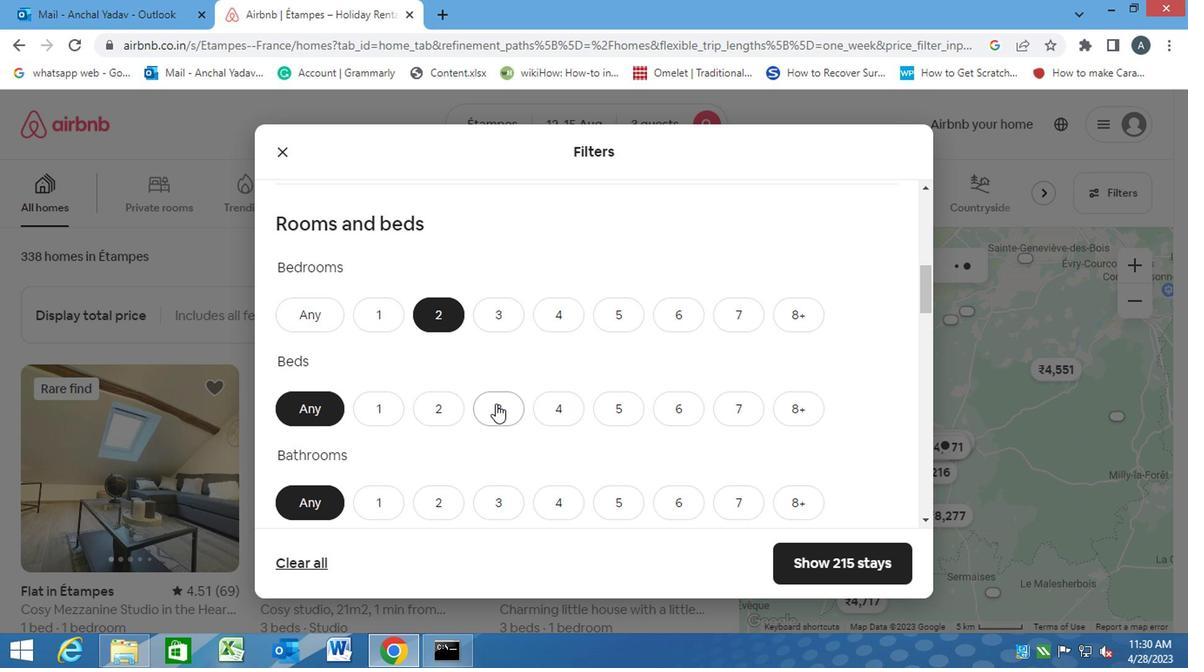 
Action: Mouse pressed left at (443, 406)
Screenshot: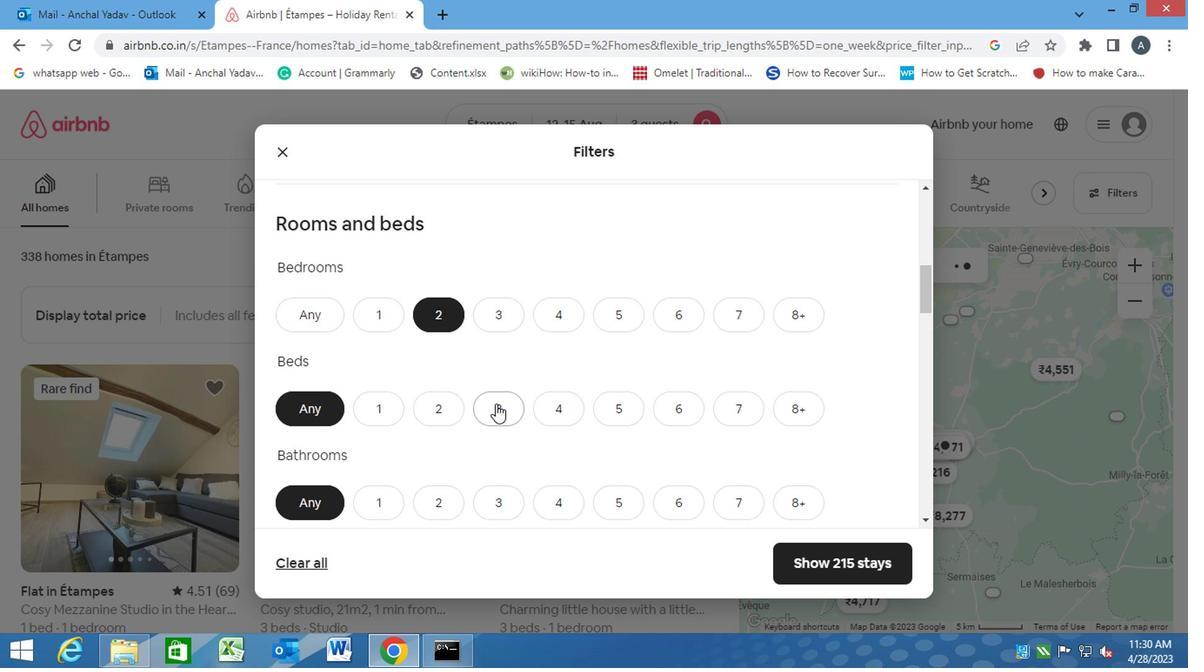
Action: Mouse moved to (308, 498)
Screenshot: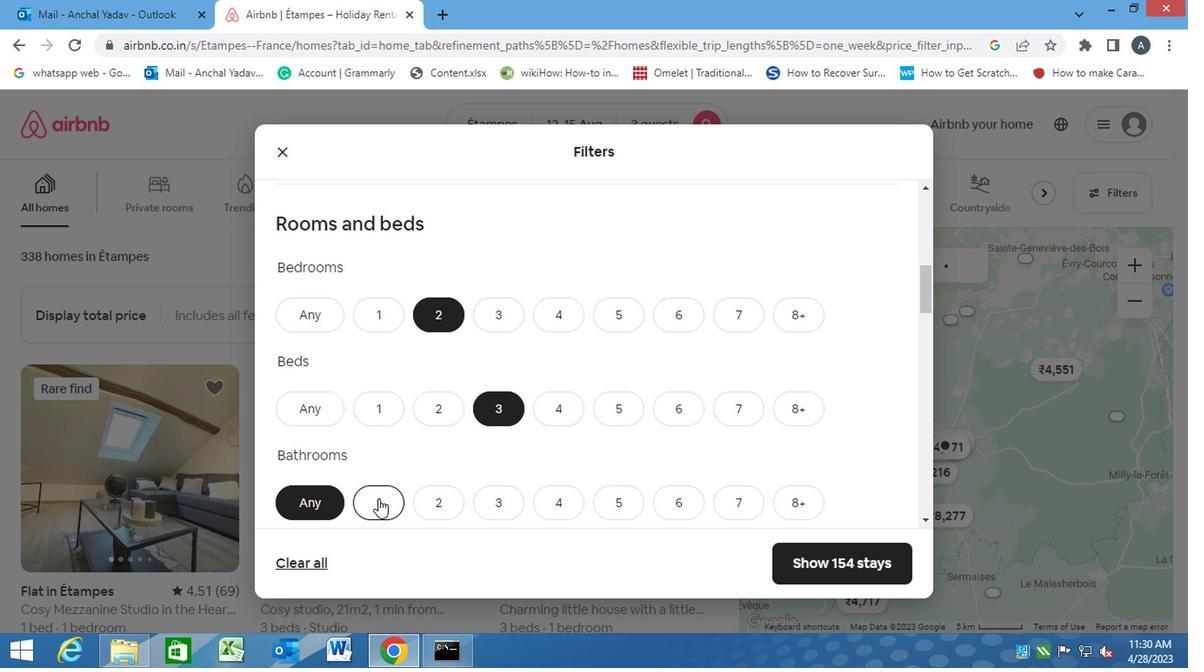 
Action: Mouse pressed left at (308, 498)
Screenshot: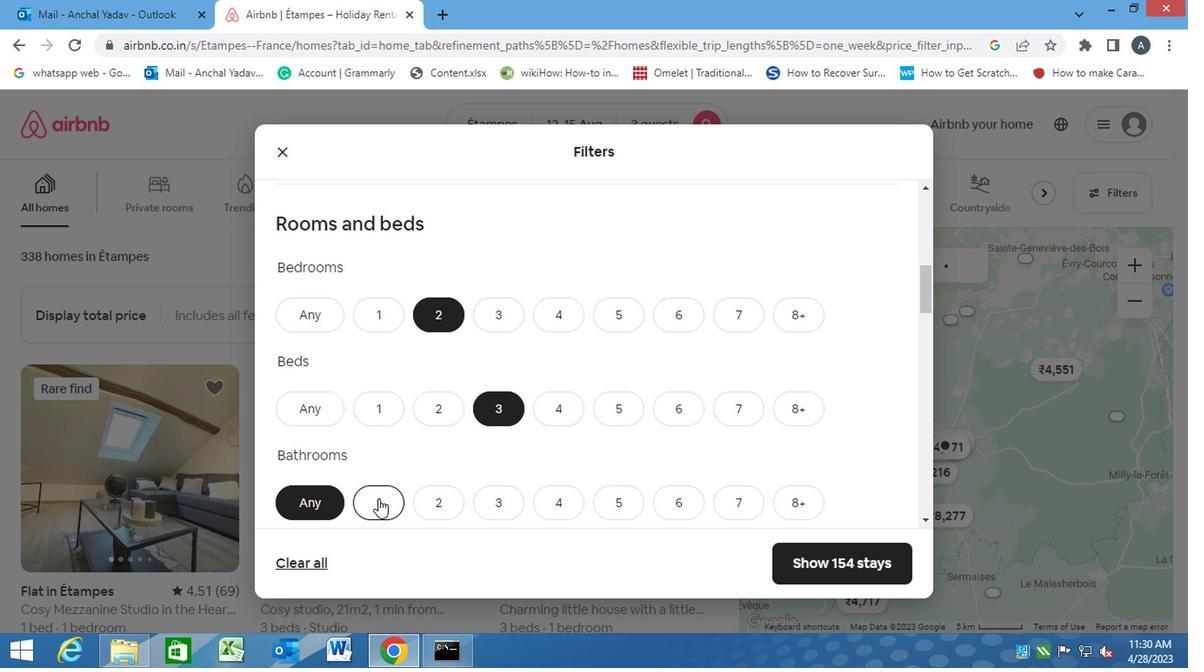 
Action: Mouse moved to (308, 500)
Screenshot: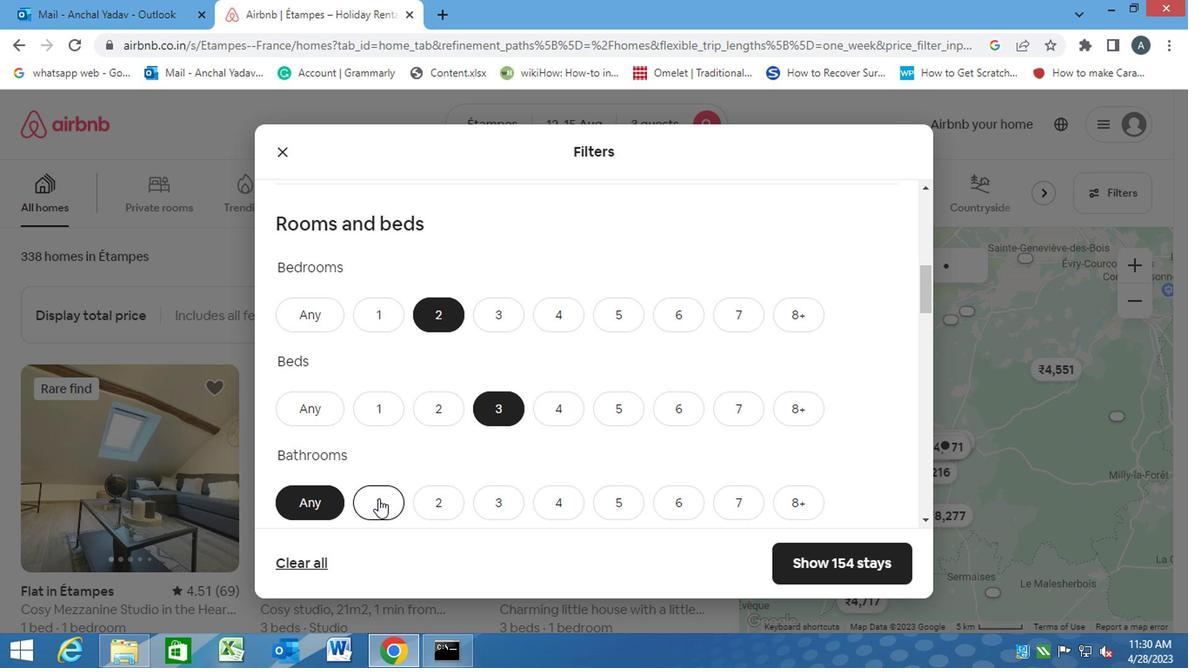 
Action: Mouse scrolled (308, 499) with delta (0, -1)
Screenshot: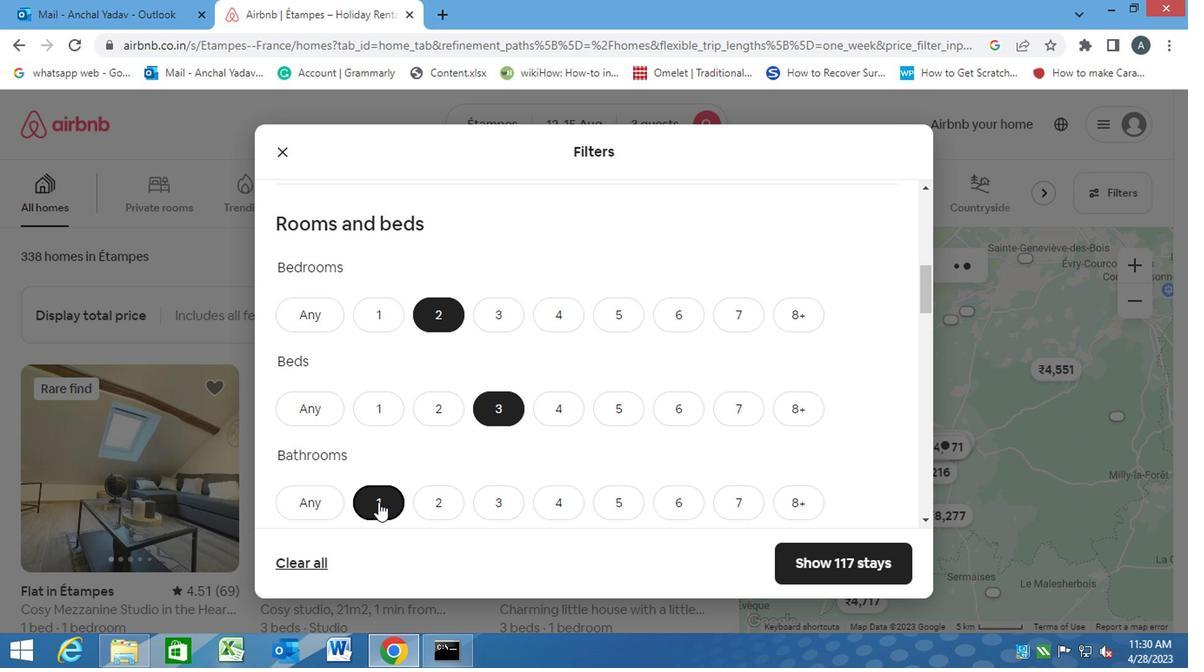 
Action: Mouse scrolled (308, 499) with delta (0, -1)
Screenshot: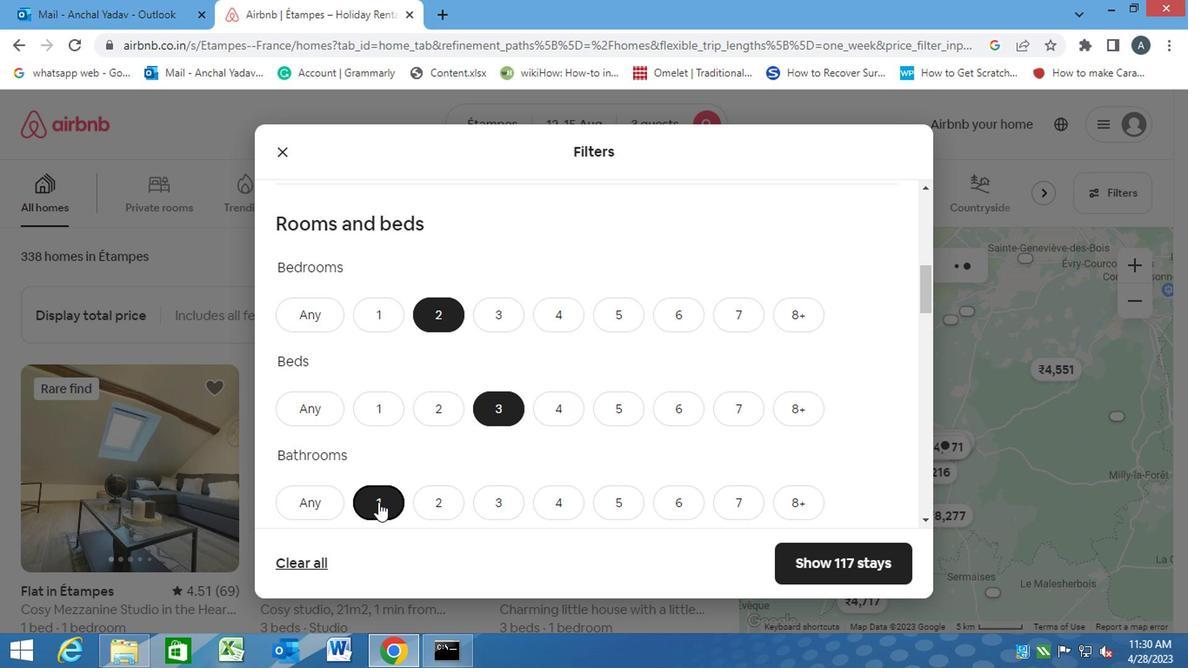 
Action: Mouse scrolled (308, 499) with delta (0, -1)
Screenshot: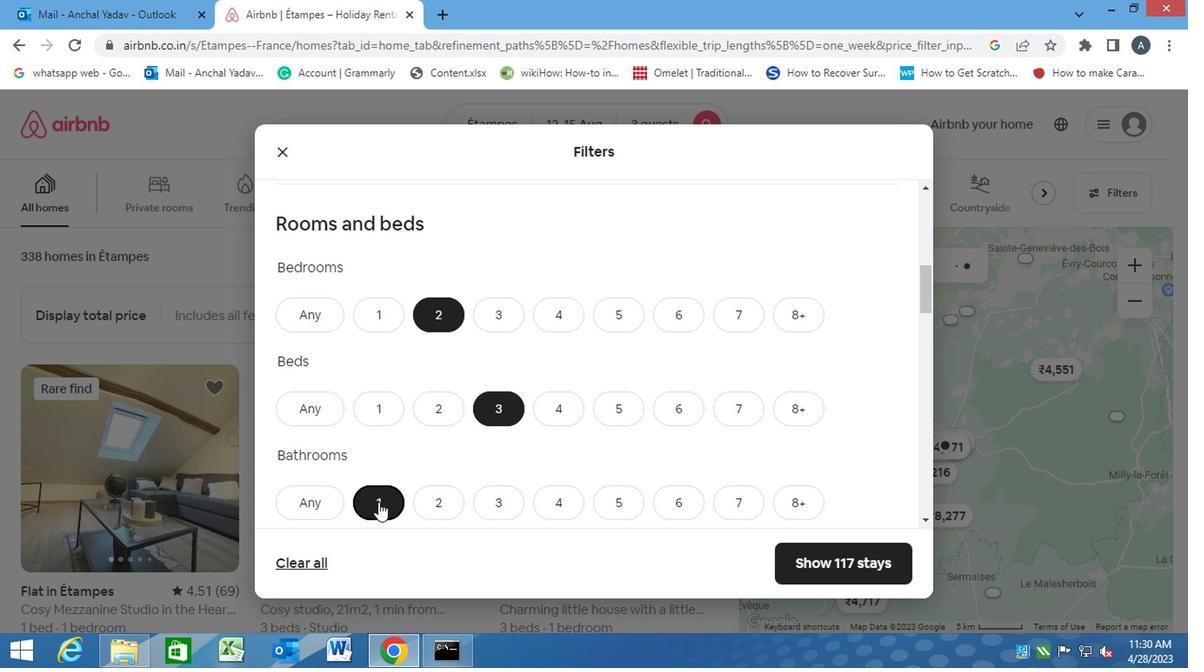 
Action: Mouse moved to (311, 466)
Screenshot: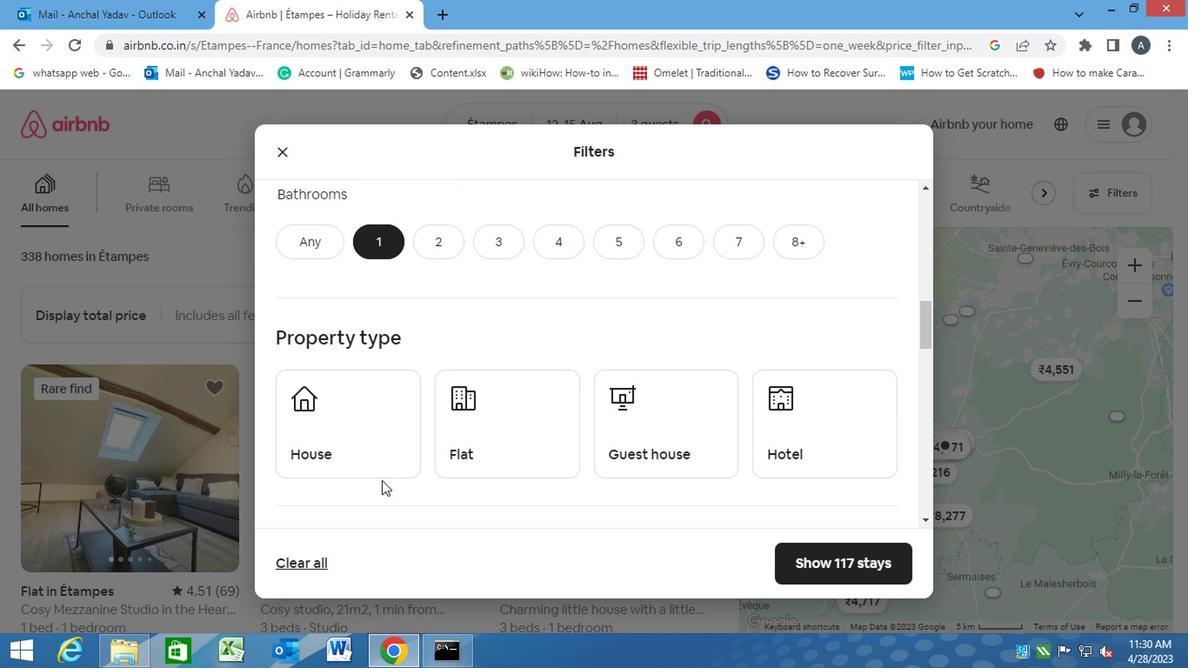 
Action: Mouse pressed left at (311, 466)
Screenshot: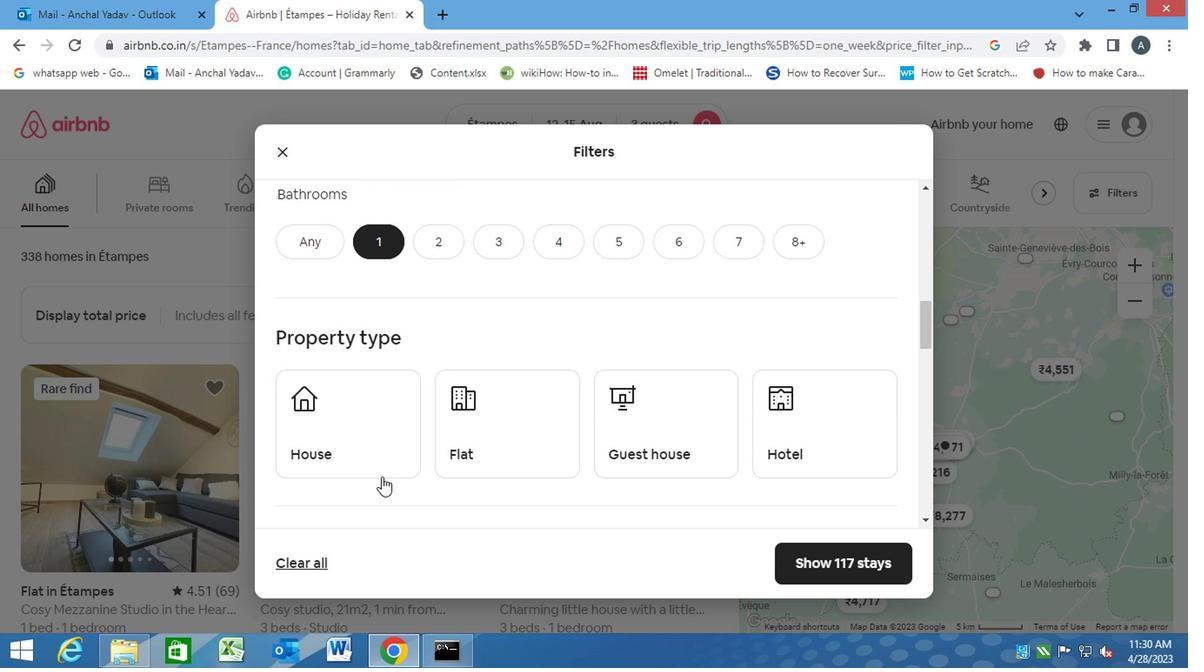
Action: Mouse moved to (443, 448)
Screenshot: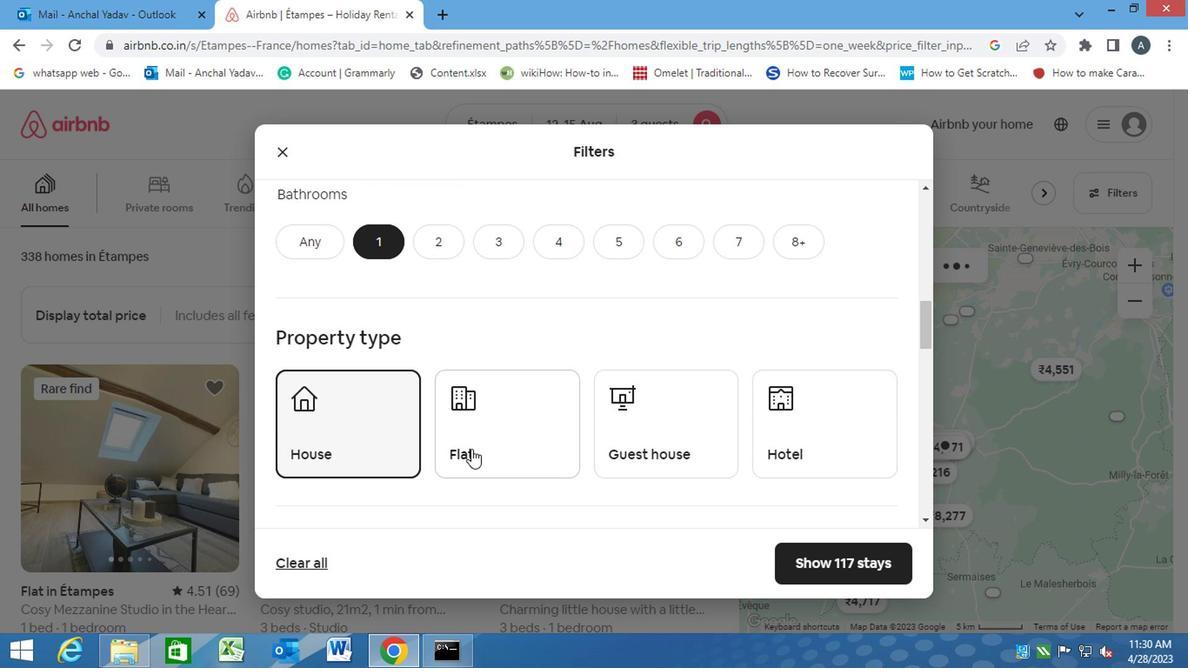 
Action: Mouse pressed left at (443, 448)
Screenshot: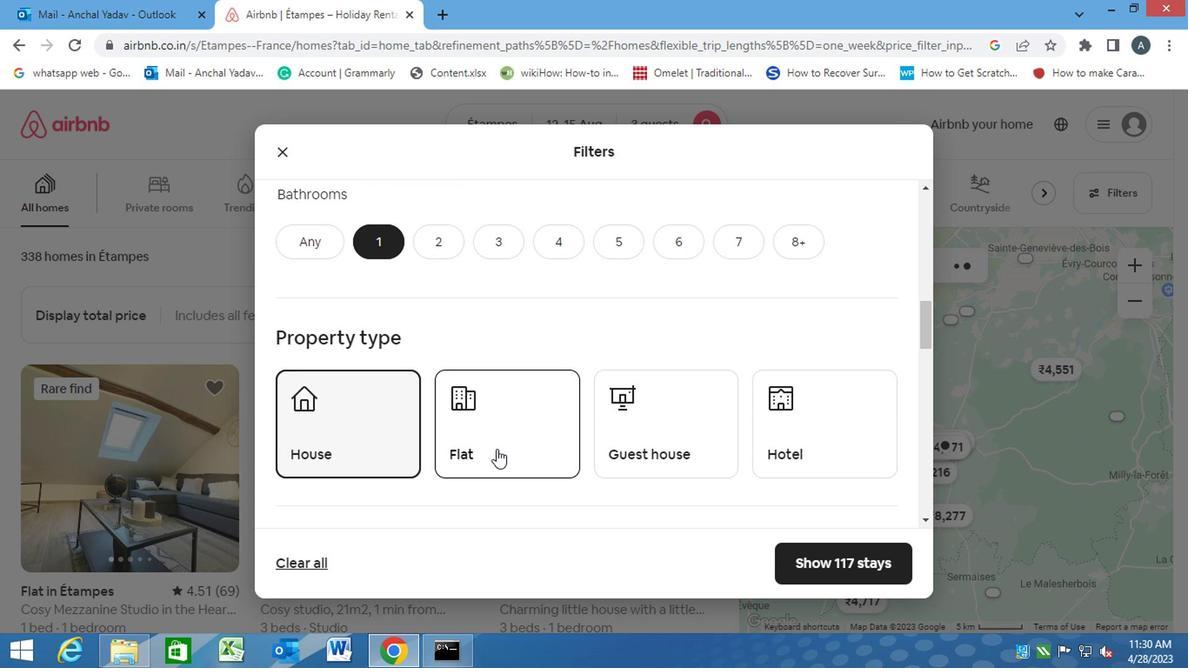 
Action: Mouse moved to (586, 454)
Screenshot: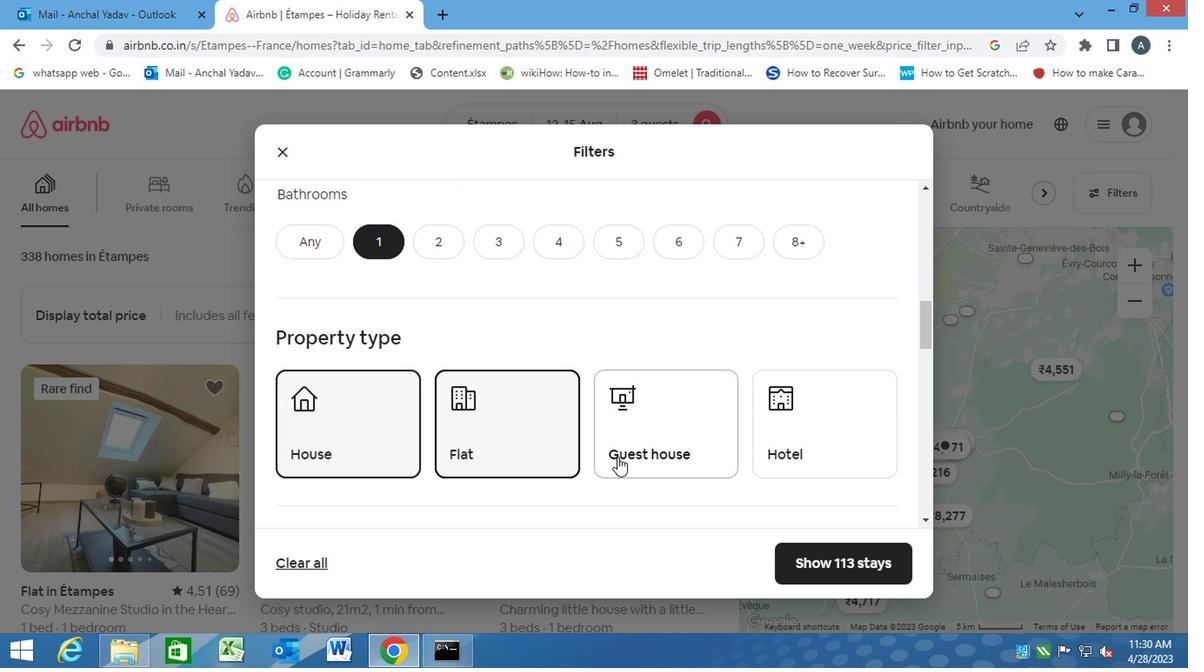 
Action: Mouse pressed left at (586, 454)
Screenshot: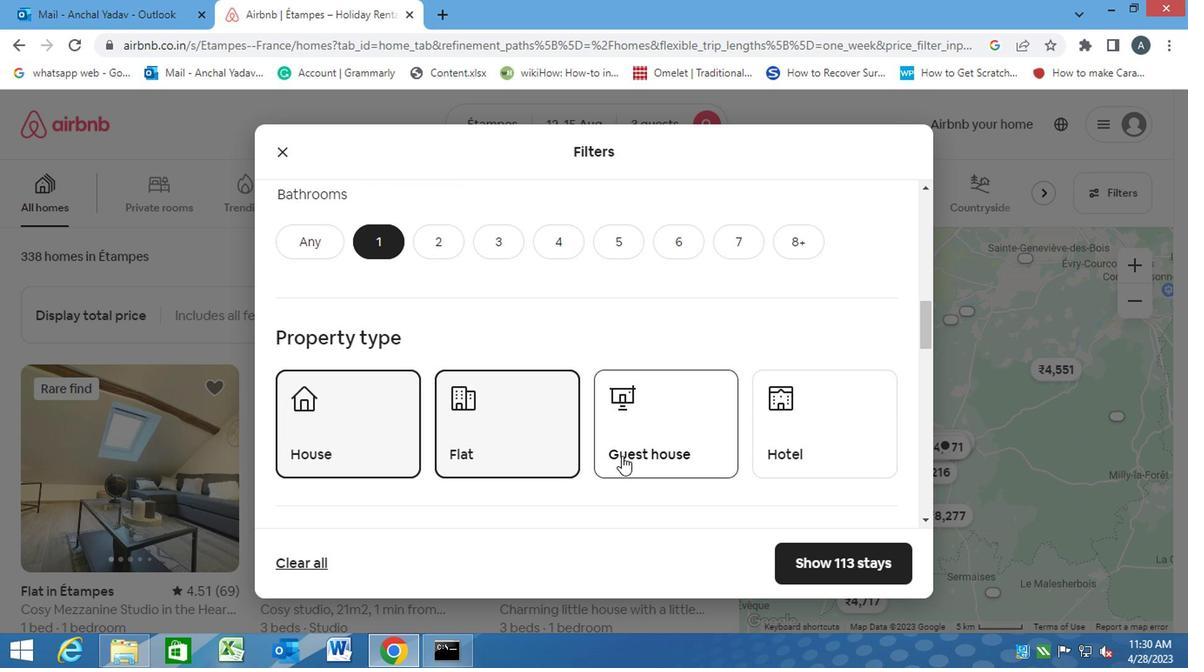 
Action: Mouse moved to (462, 529)
Screenshot: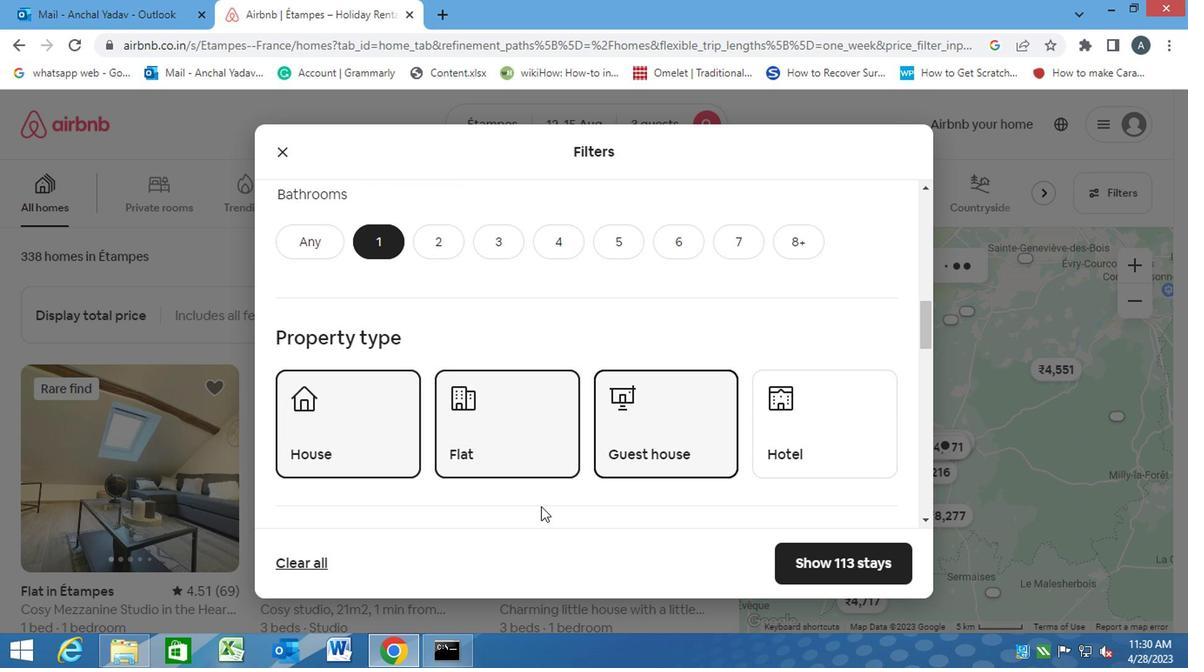 
Action: Mouse scrolled (462, 527) with delta (0, -1)
Screenshot: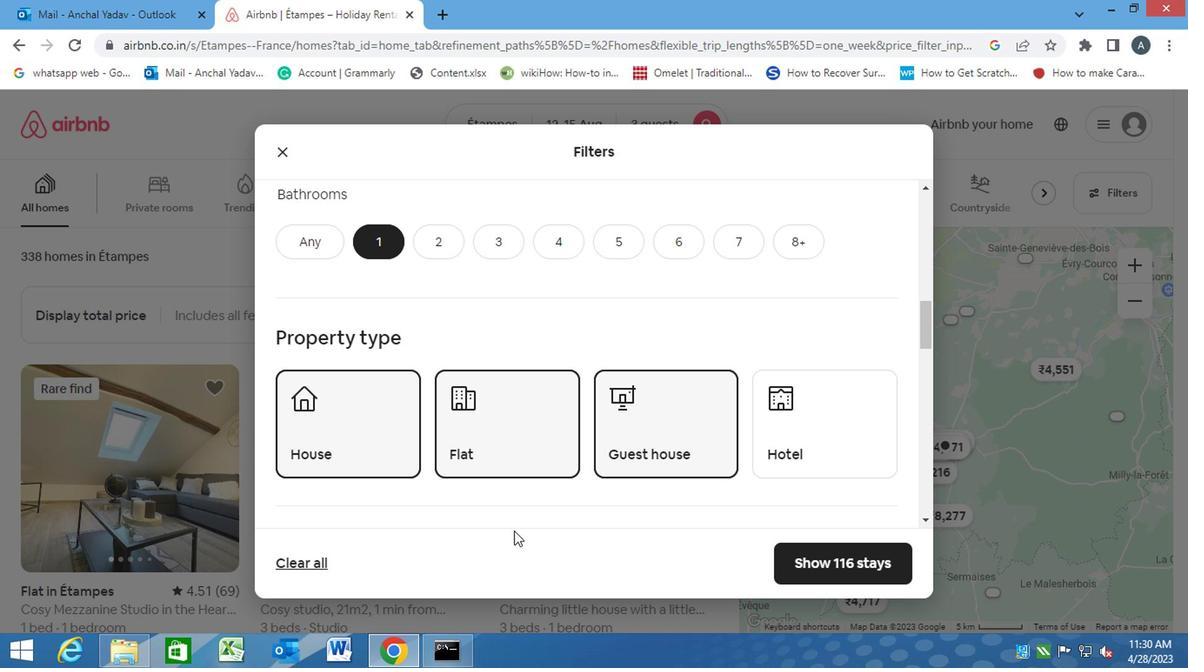 
Action: Mouse scrolled (462, 527) with delta (0, -1)
Screenshot: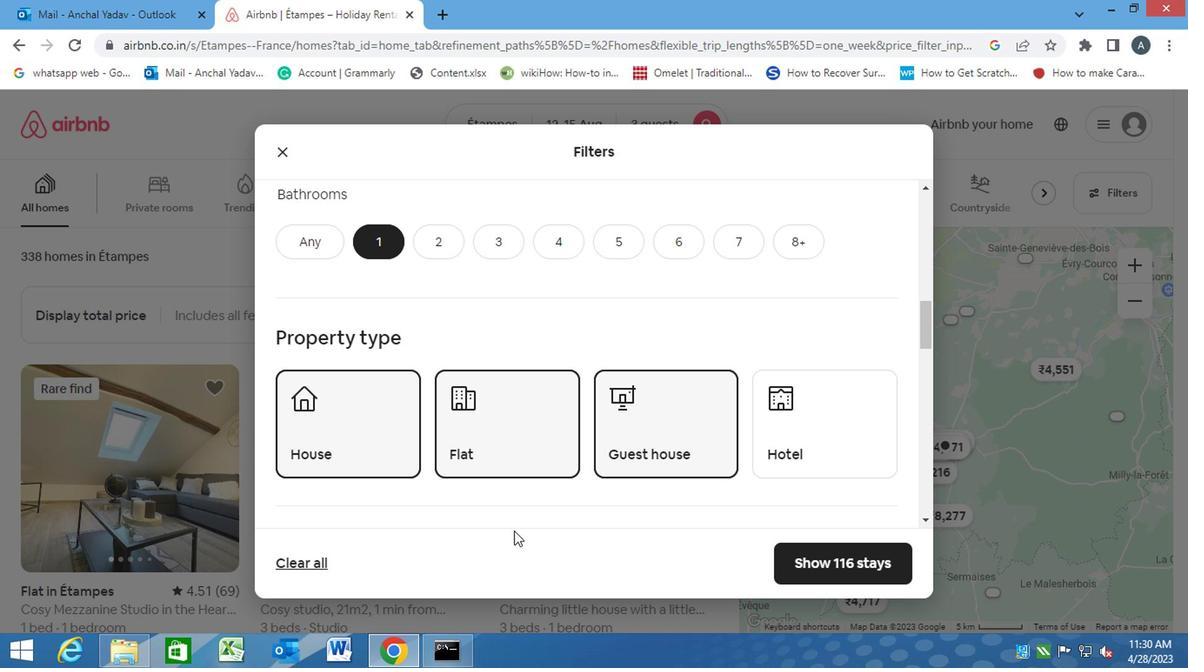 
Action: Mouse scrolled (462, 527) with delta (0, -1)
Screenshot: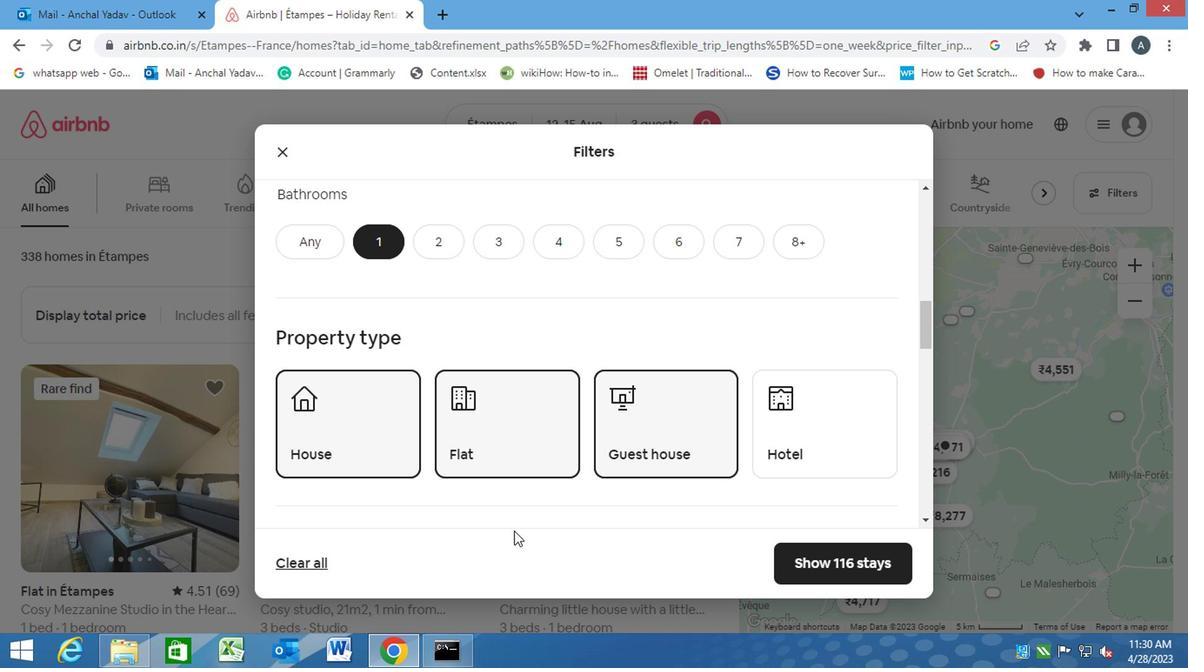 
Action: Mouse moved to (672, 467)
Screenshot: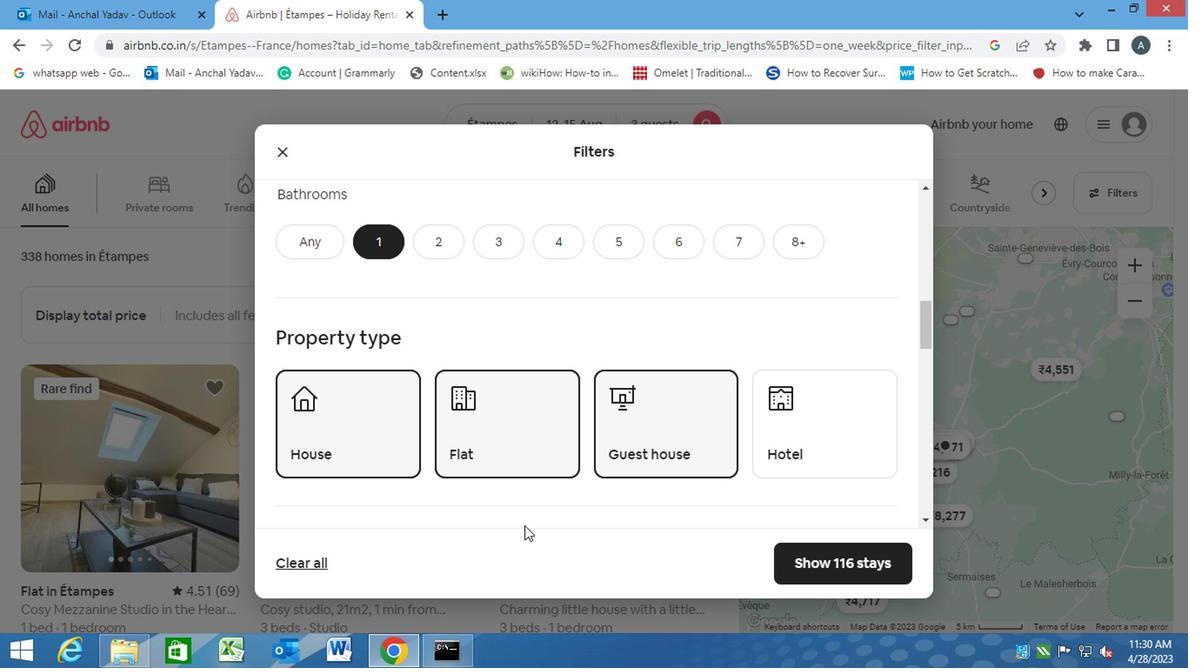 
Action: Mouse scrolled (672, 466) with delta (0, -1)
Screenshot: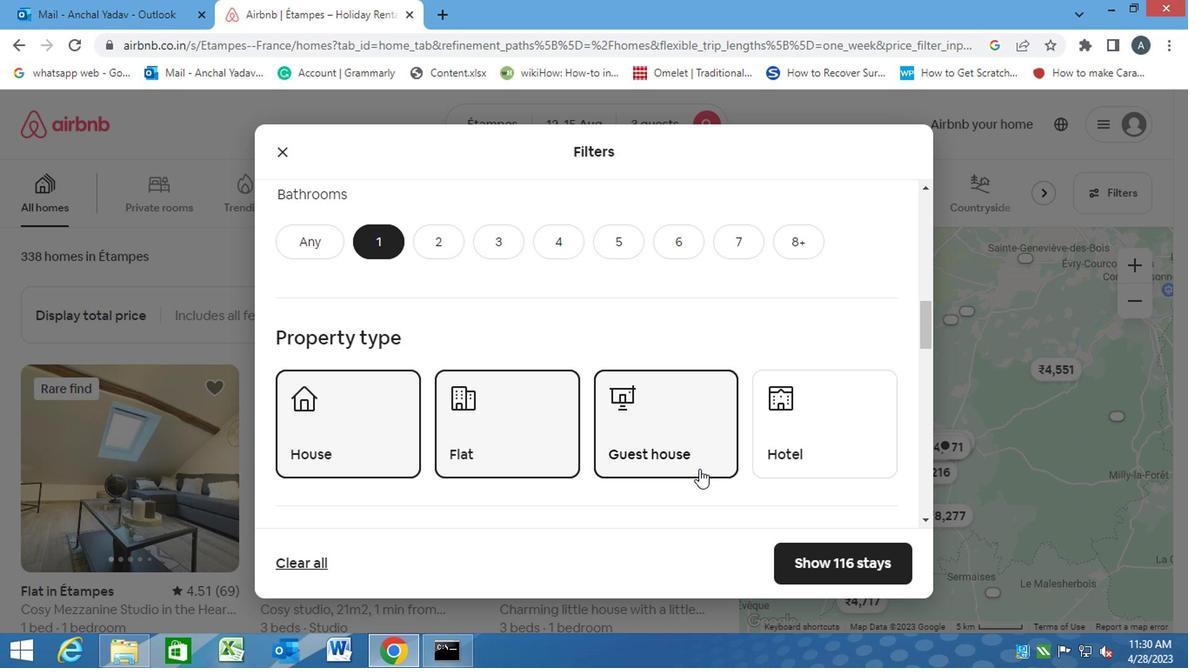 
Action: Mouse moved to (672, 467)
Screenshot: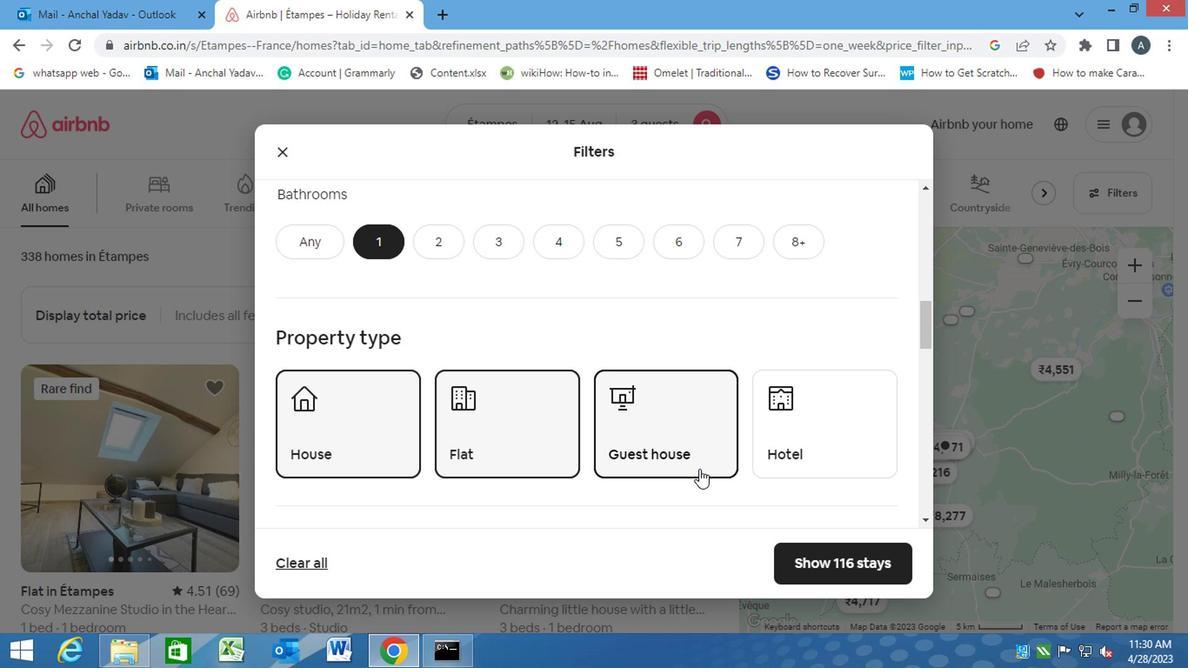 
Action: Mouse scrolled (672, 466) with delta (0, -1)
Screenshot: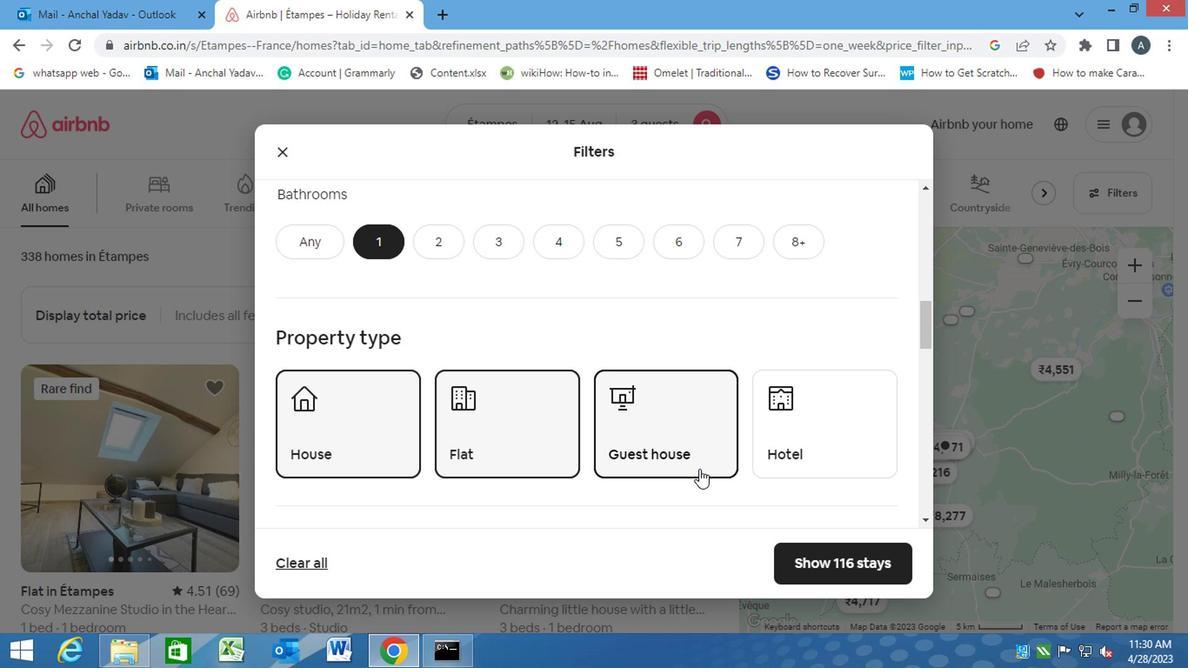 
Action: Mouse scrolled (672, 466) with delta (0, -1)
Screenshot: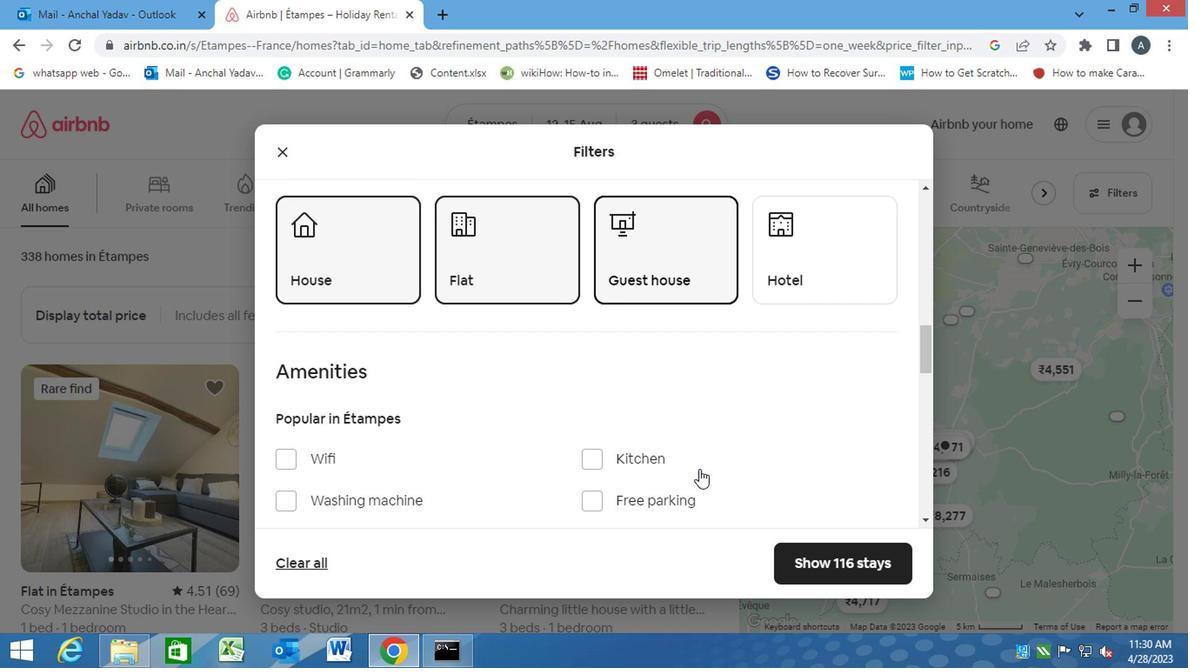 
Action: Mouse scrolled (672, 466) with delta (0, -1)
Screenshot: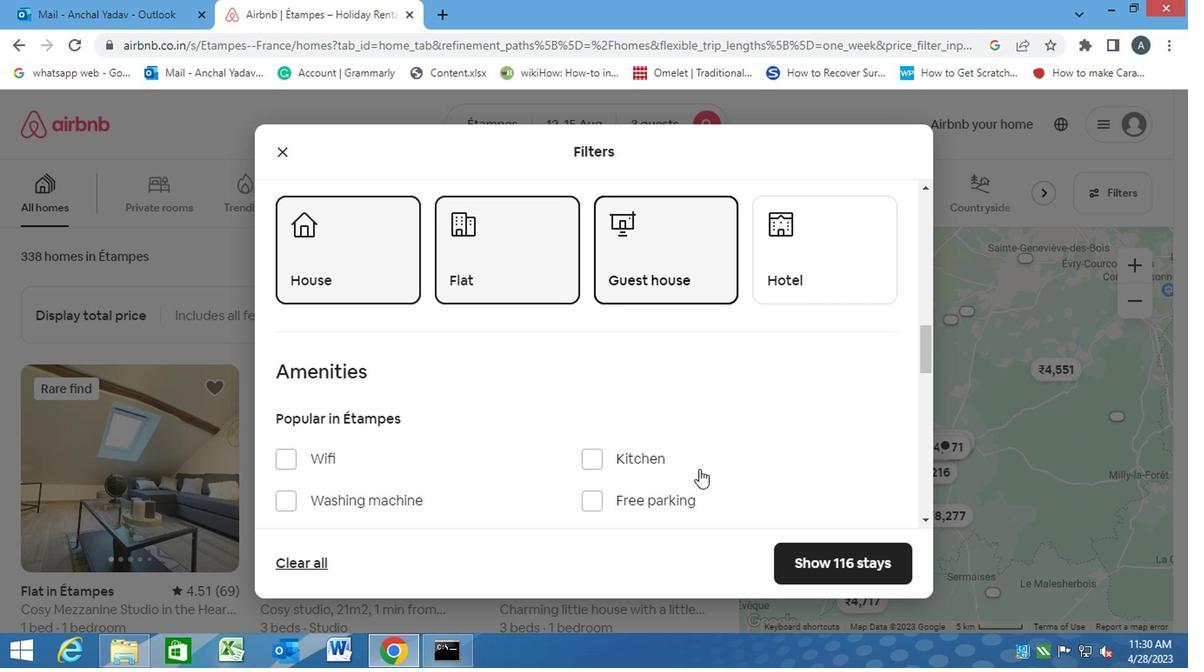 
Action: Mouse scrolled (672, 466) with delta (0, -1)
Screenshot: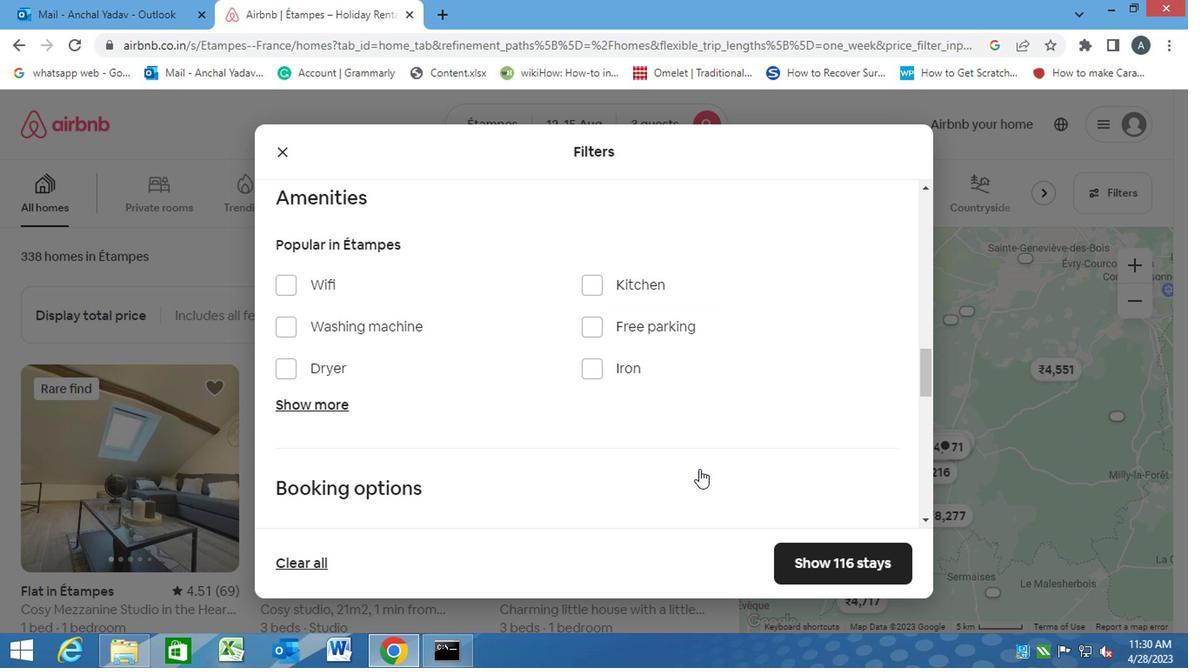 
Action: Mouse scrolled (672, 466) with delta (0, -1)
Screenshot: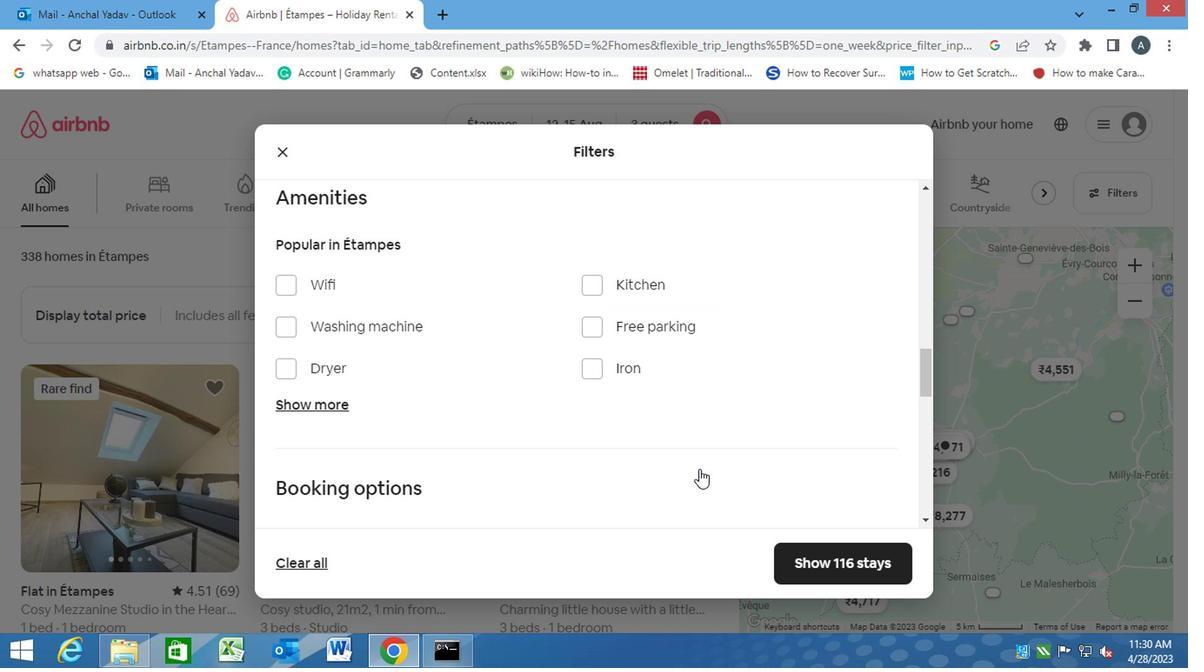 
Action: Mouse scrolled (672, 466) with delta (0, -1)
Screenshot: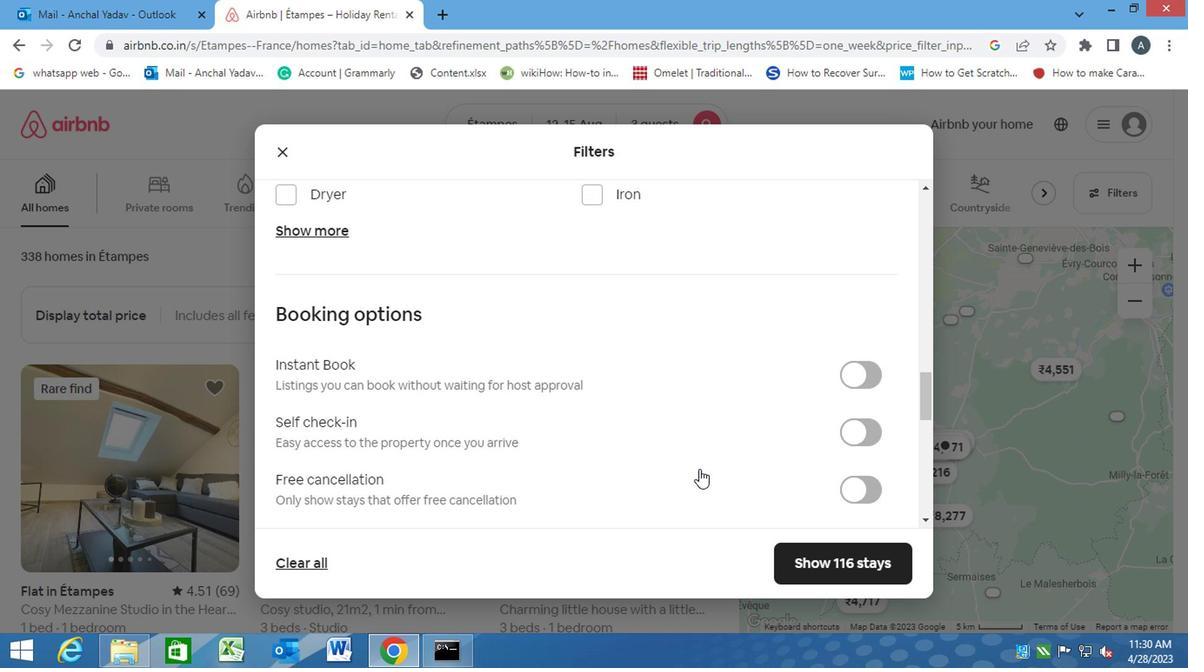
Action: Mouse moved to (843, 345)
Screenshot: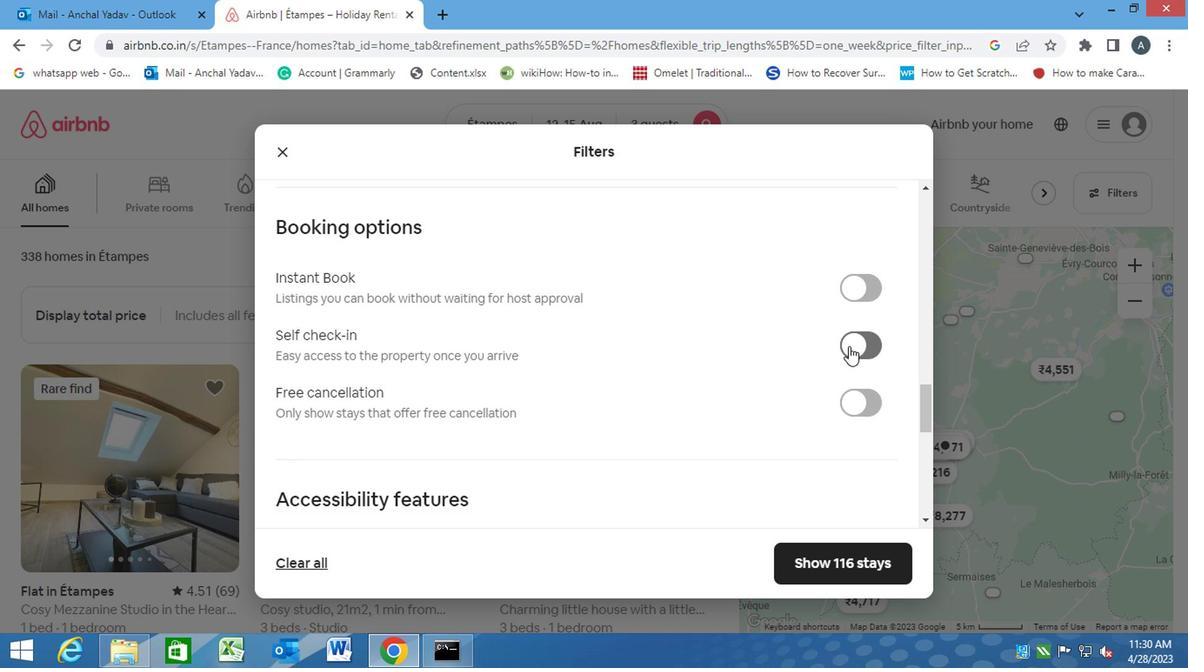 
Action: Mouse pressed left at (843, 345)
Screenshot: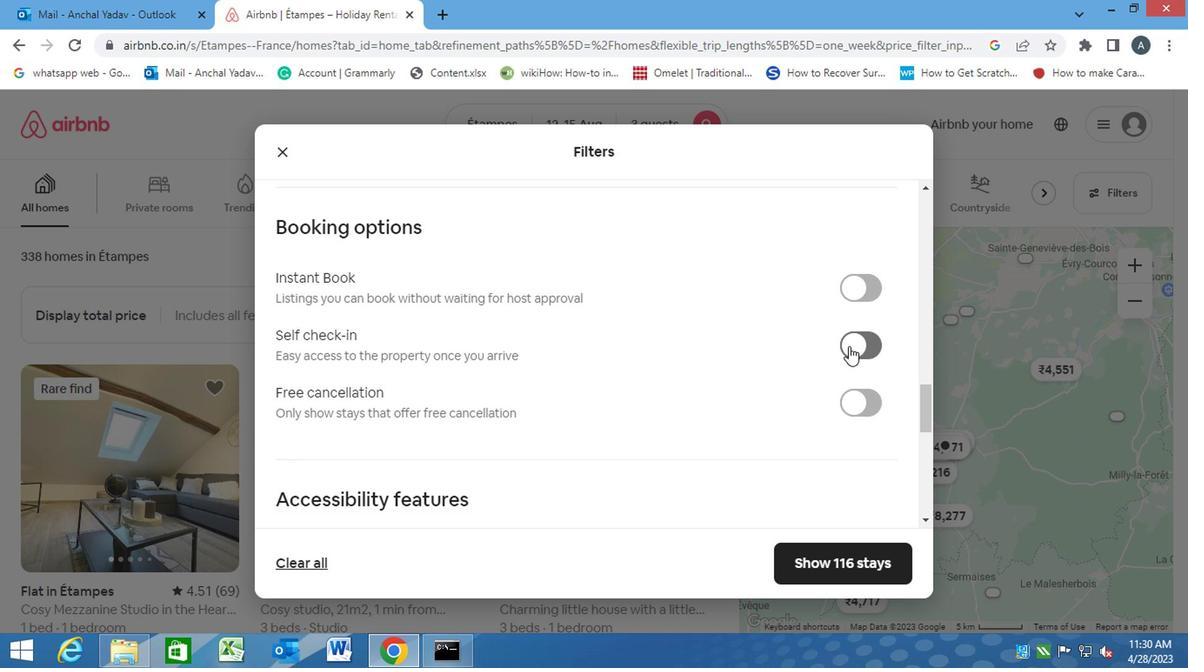 
Action: Mouse moved to (571, 423)
Screenshot: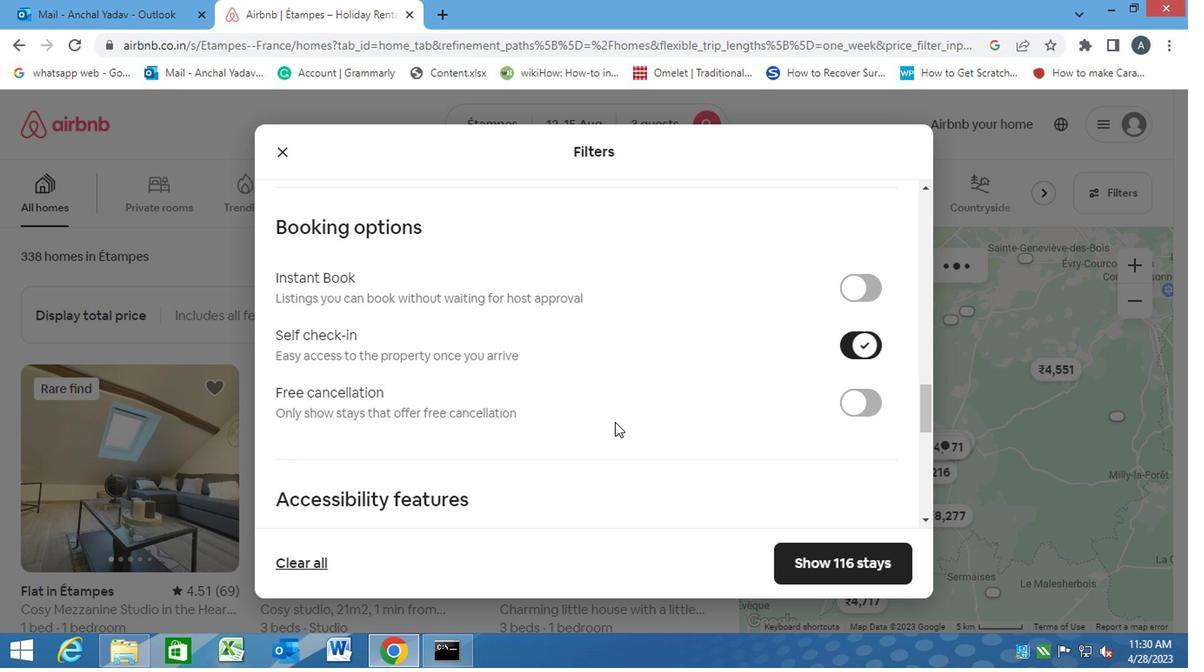 
Action: Mouse scrolled (571, 422) with delta (0, -1)
Screenshot: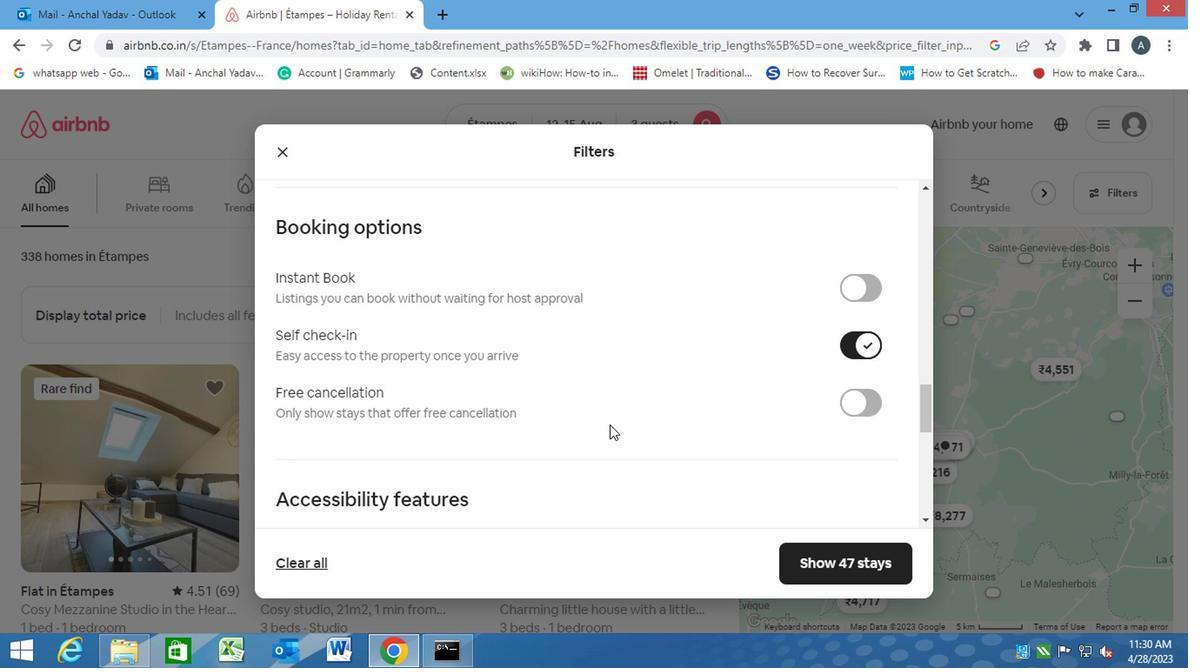 
Action: Mouse scrolled (571, 422) with delta (0, -1)
Screenshot: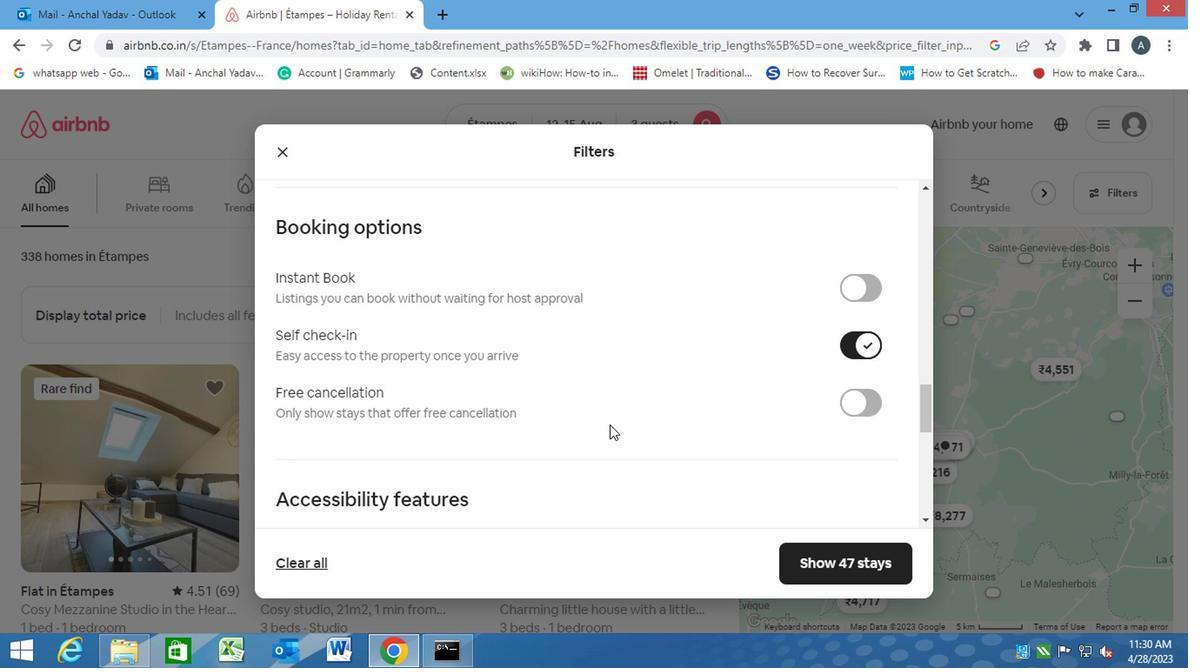 
Action: Mouse scrolled (571, 422) with delta (0, -1)
Screenshot: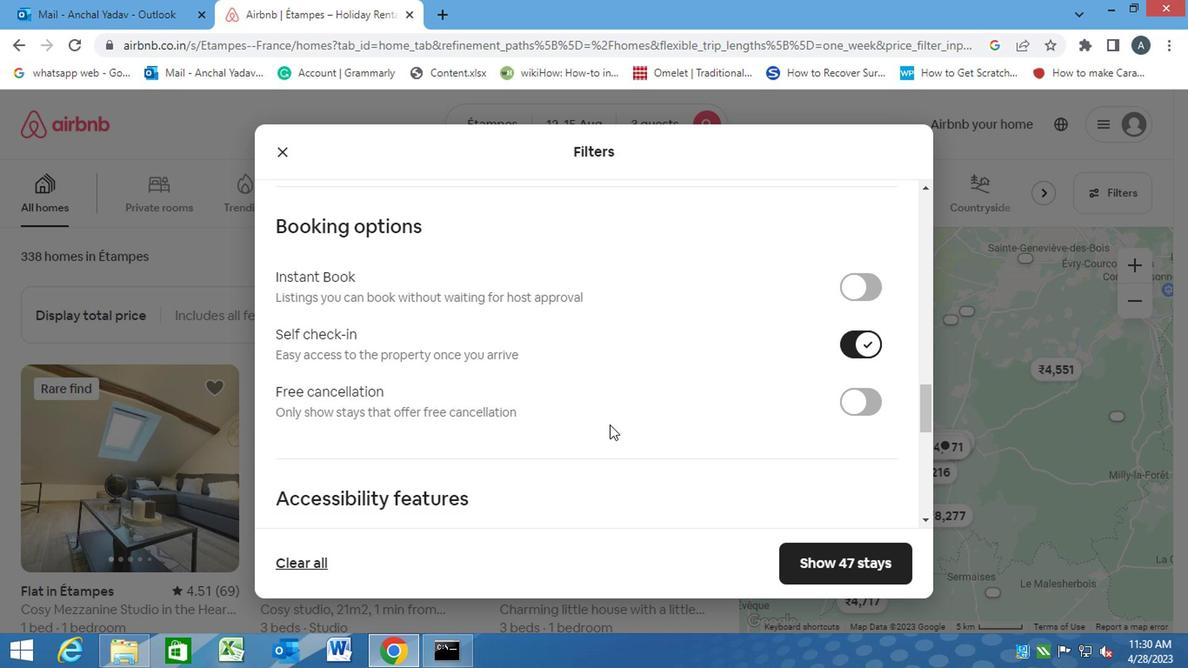 
Action: Mouse scrolled (571, 422) with delta (0, -1)
Screenshot: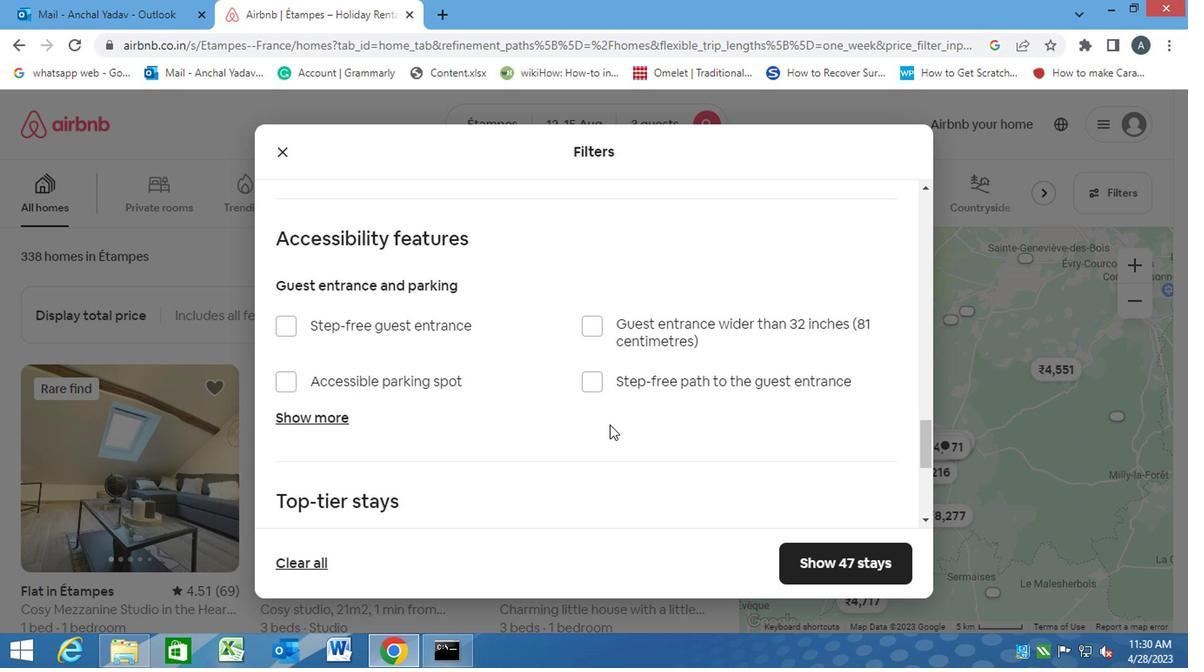 
Action: Mouse scrolled (571, 422) with delta (0, -1)
Screenshot: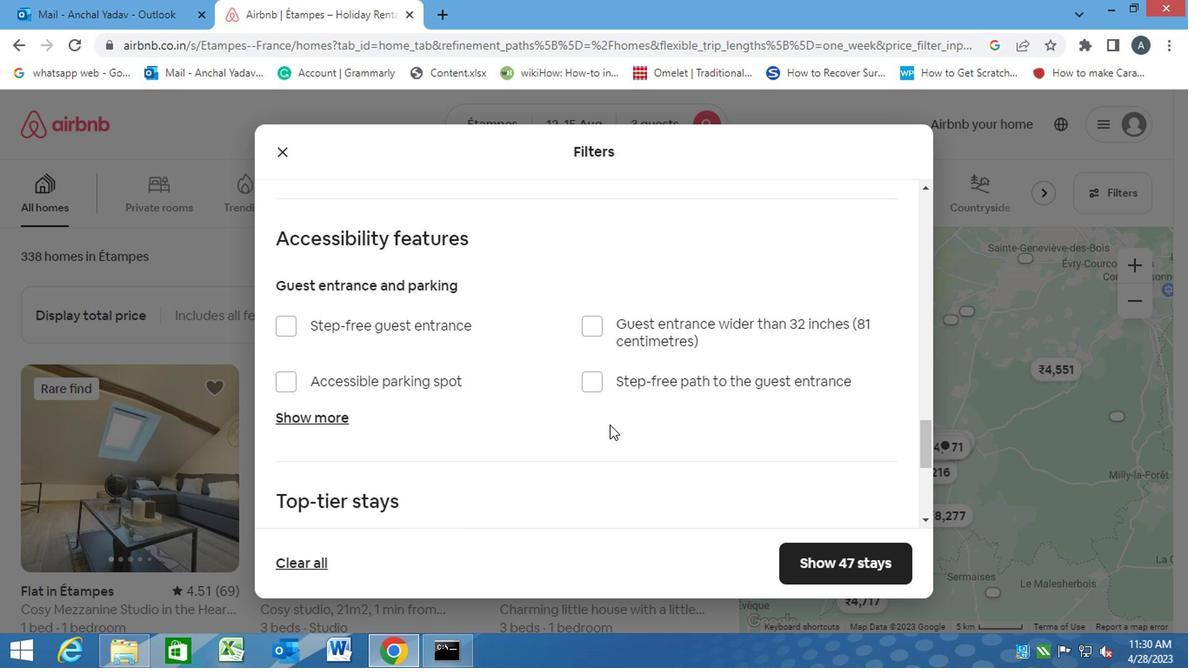 
Action: Mouse scrolled (571, 422) with delta (0, -1)
Screenshot: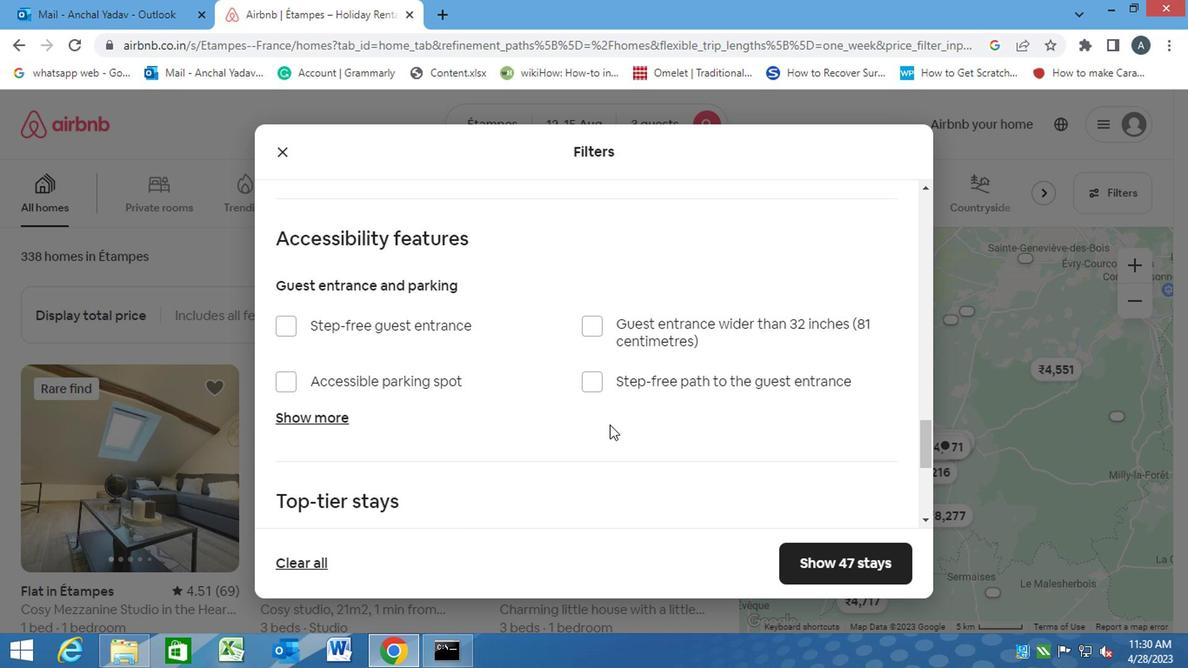 
Action: Mouse moved to (570, 425)
Screenshot: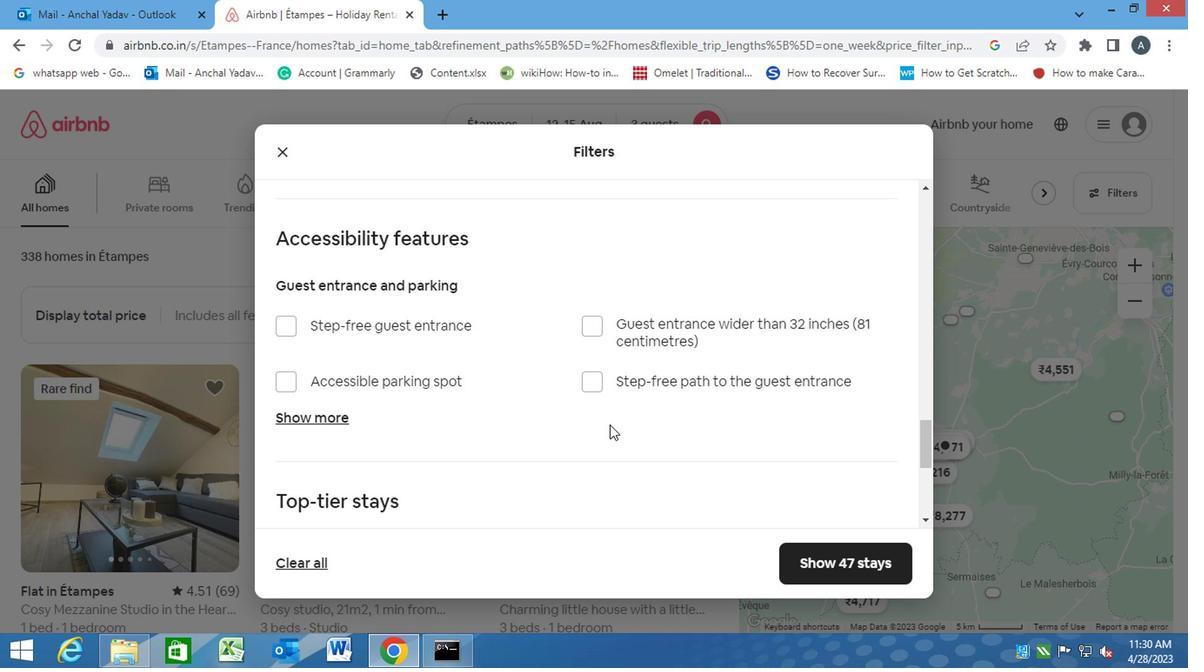 
Action: Mouse scrolled (570, 424) with delta (0, -1)
Screenshot: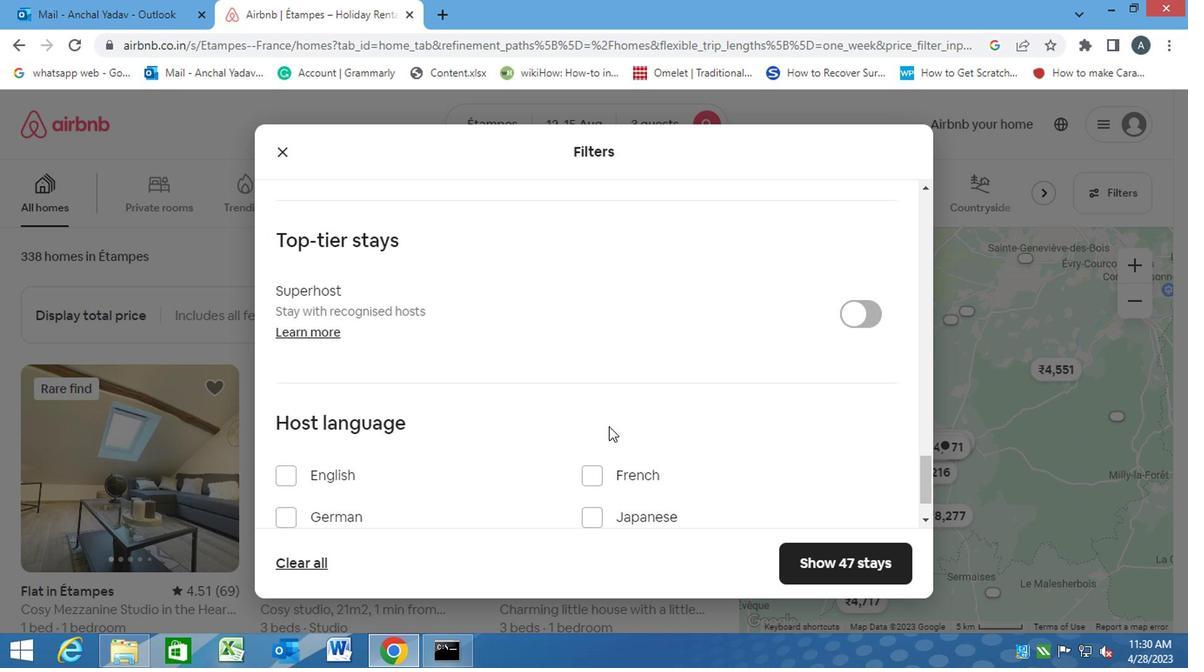 
Action: Mouse scrolled (570, 424) with delta (0, -1)
Screenshot: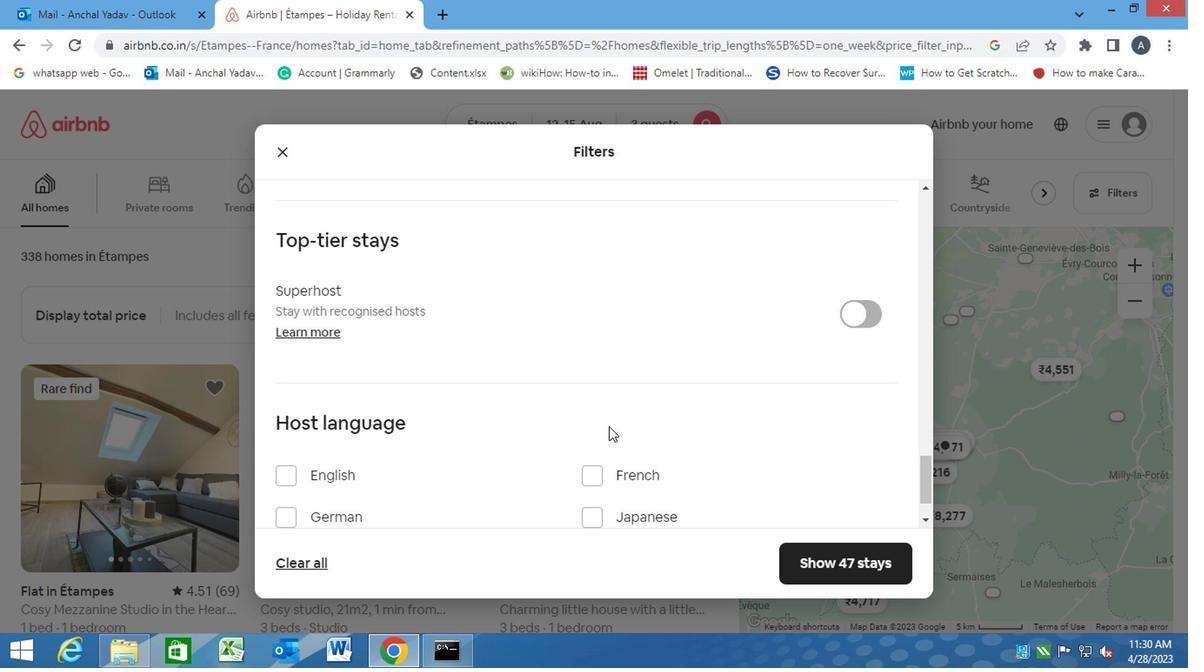 
Action: Mouse moved to (202, 409)
Screenshot: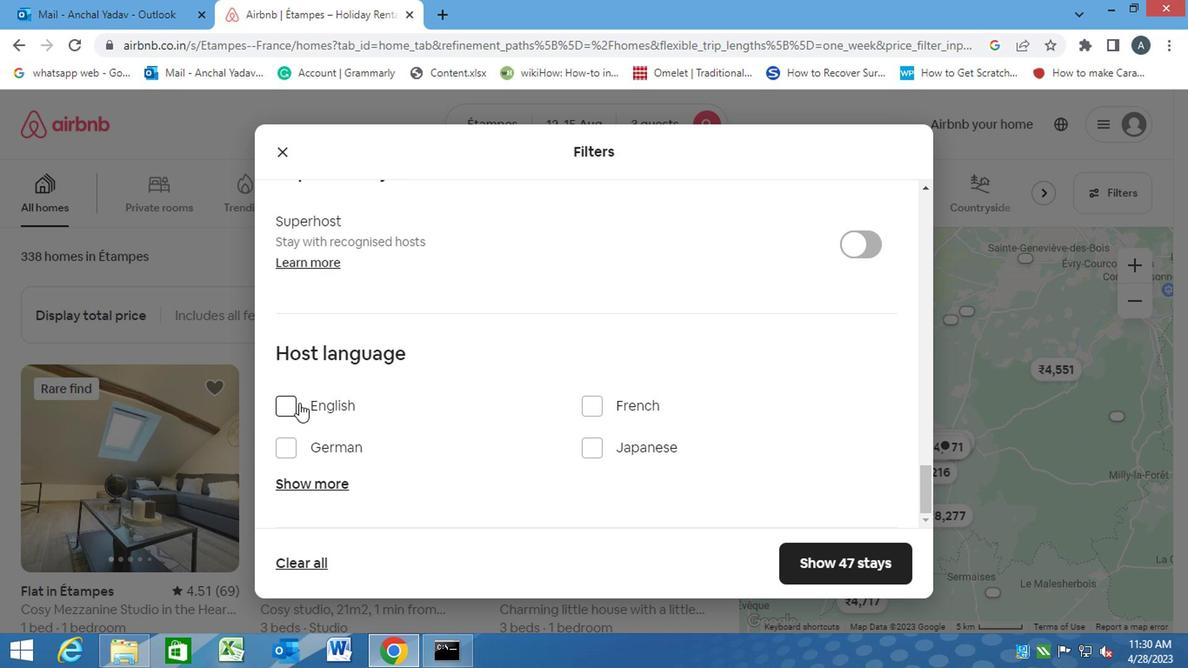 
Action: Mouse pressed left at (202, 409)
Screenshot: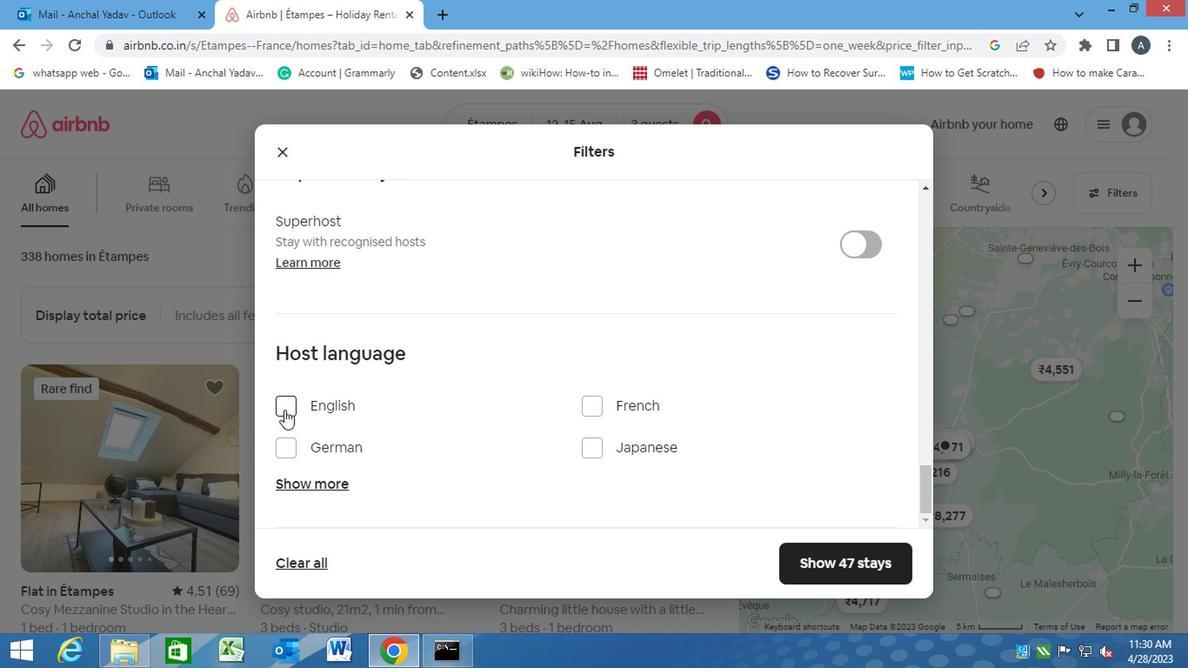 
Action: Mouse moved to (857, 560)
Screenshot: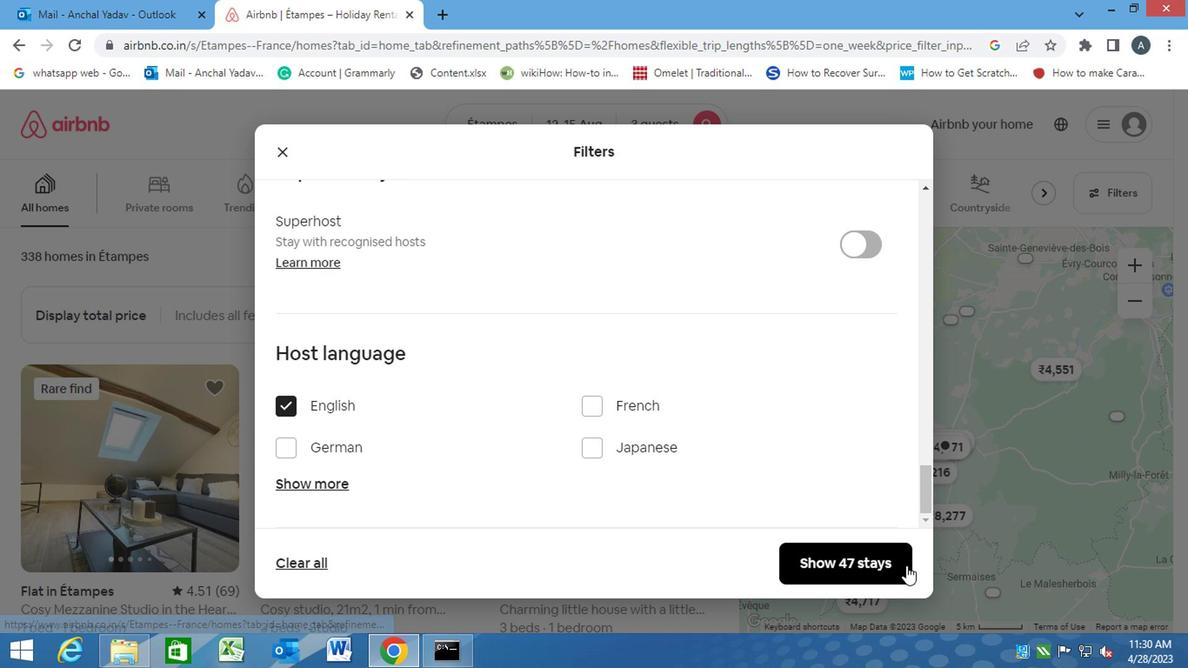 
Action: Mouse pressed left at (857, 560)
Screenshot: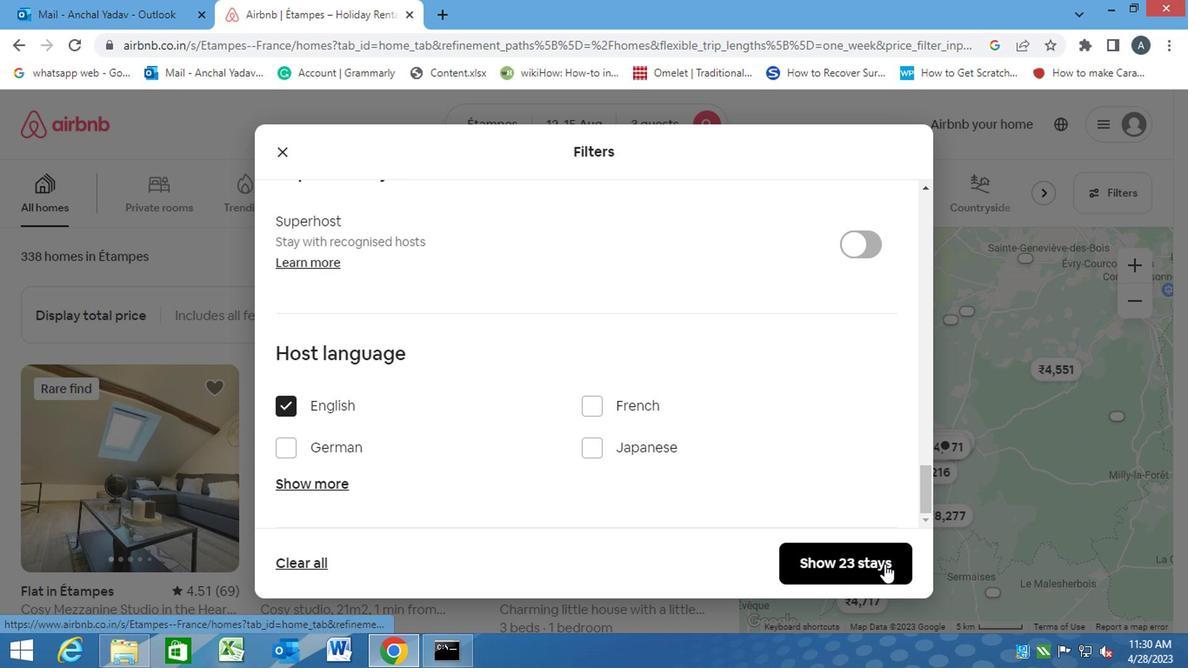 
Action: Mouse moved to (852, 549)
Screenshot: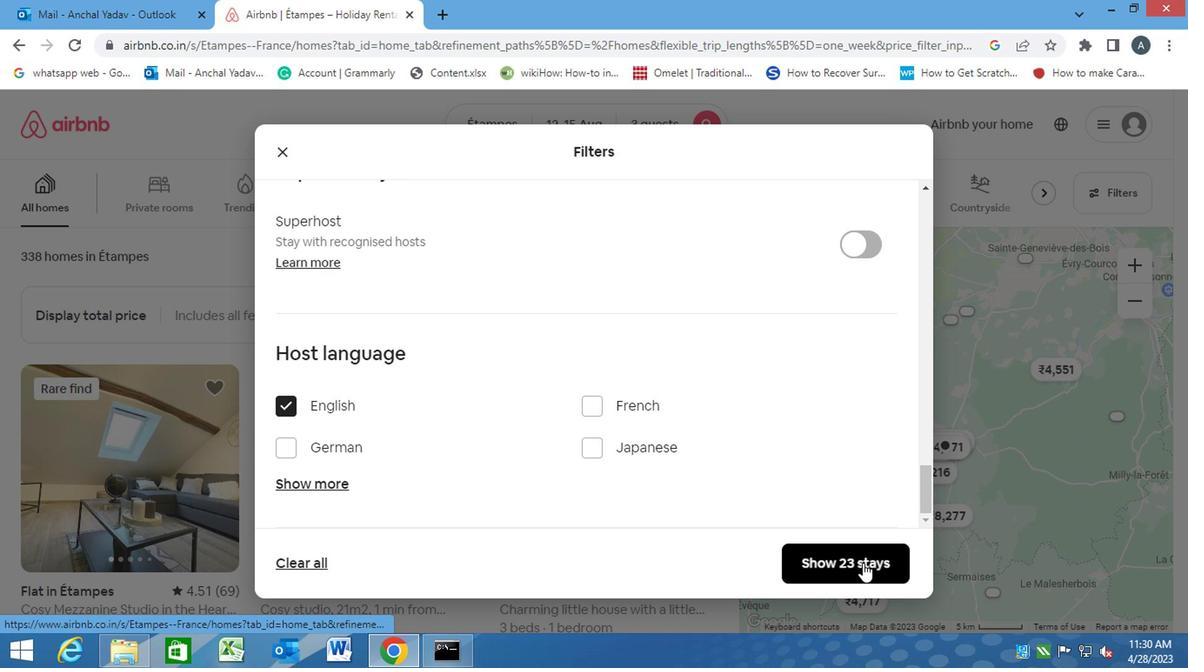 
